 Task: Create a due date automation trigger when advanced on, on the monday of the week before a card is due add fields without custom field "Resume" set to a date less than 1 days ago at 11:00 AM.
Action: Mouse moved to (1186, 96)
Screenshot: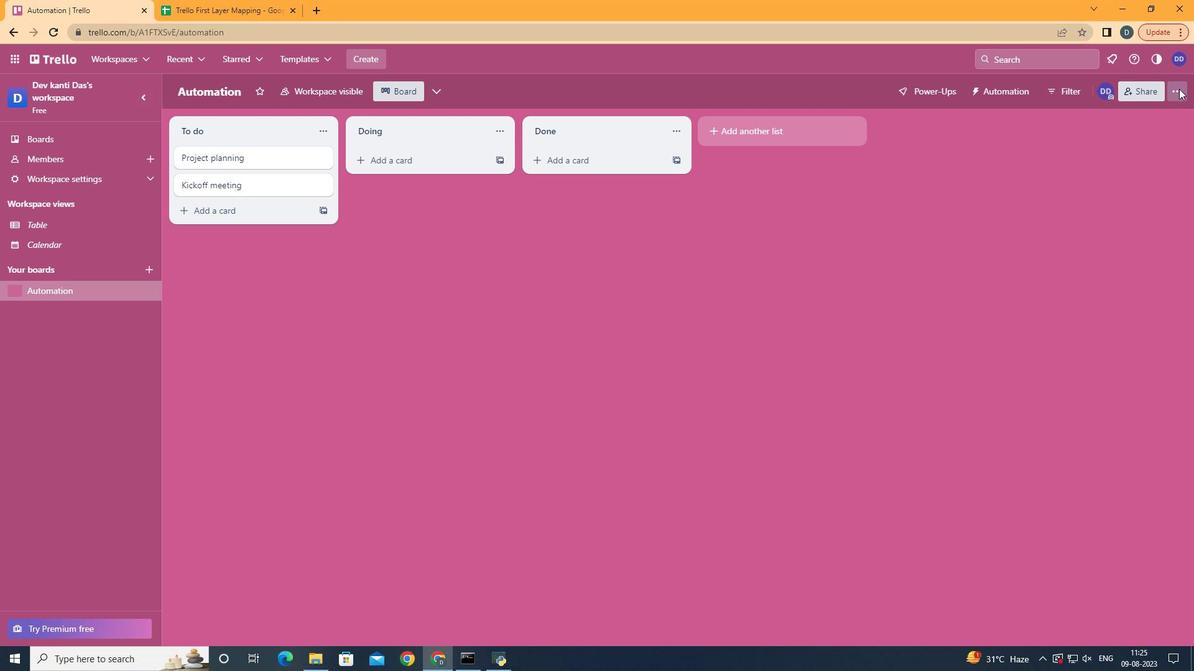 
Action: Mouse pressed left at (1186, 96)
Screenshot: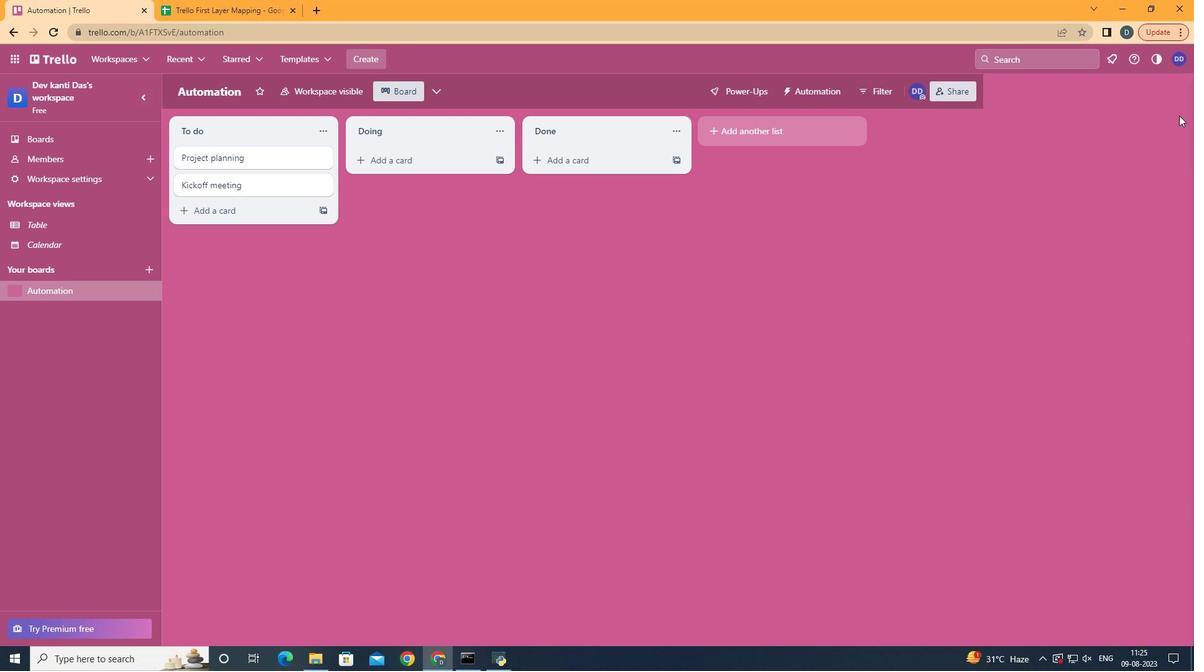 
Action: Mouse moved to (1067, 284)
Screenshot: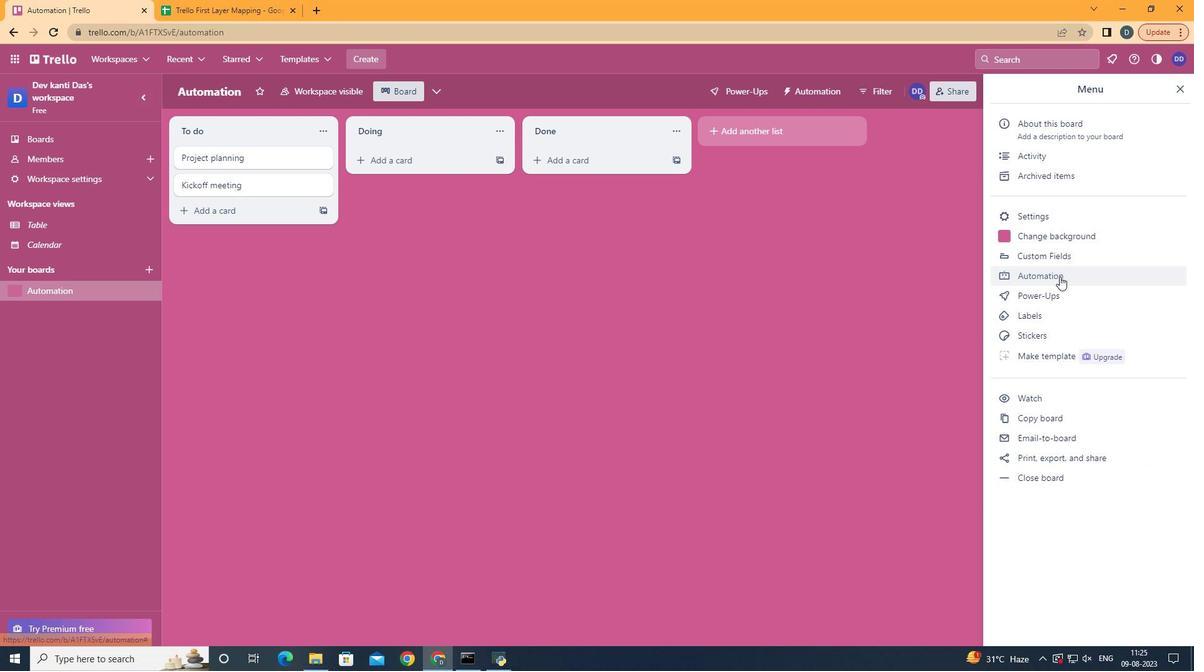 
Action: Mouse pressed left at (1067, 284)
Screenshot: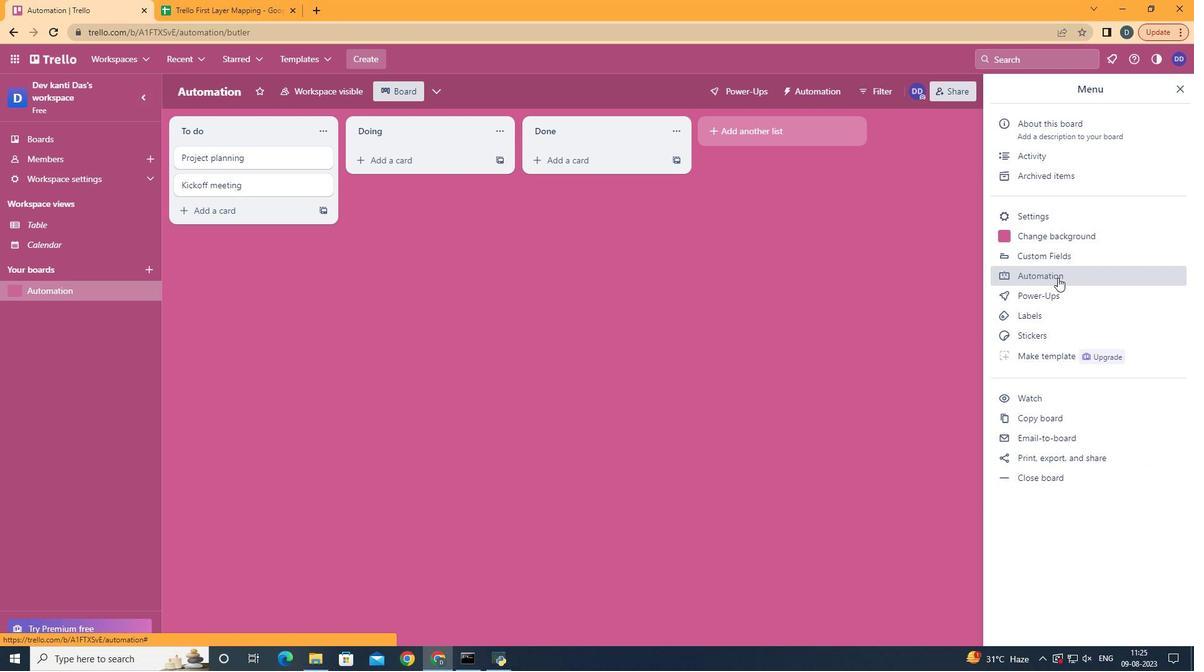 
Action: Mouse moved to (221, 251)
Screenshot: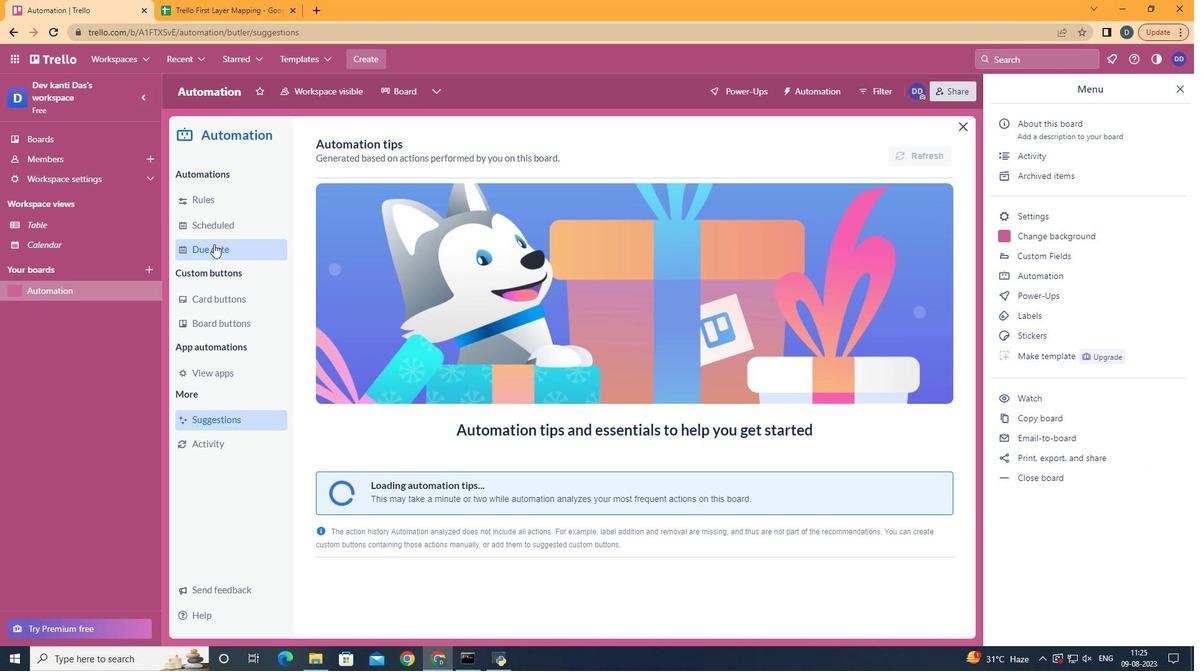 
Action: Mouse pressed left at (221, 251)
Screenshot: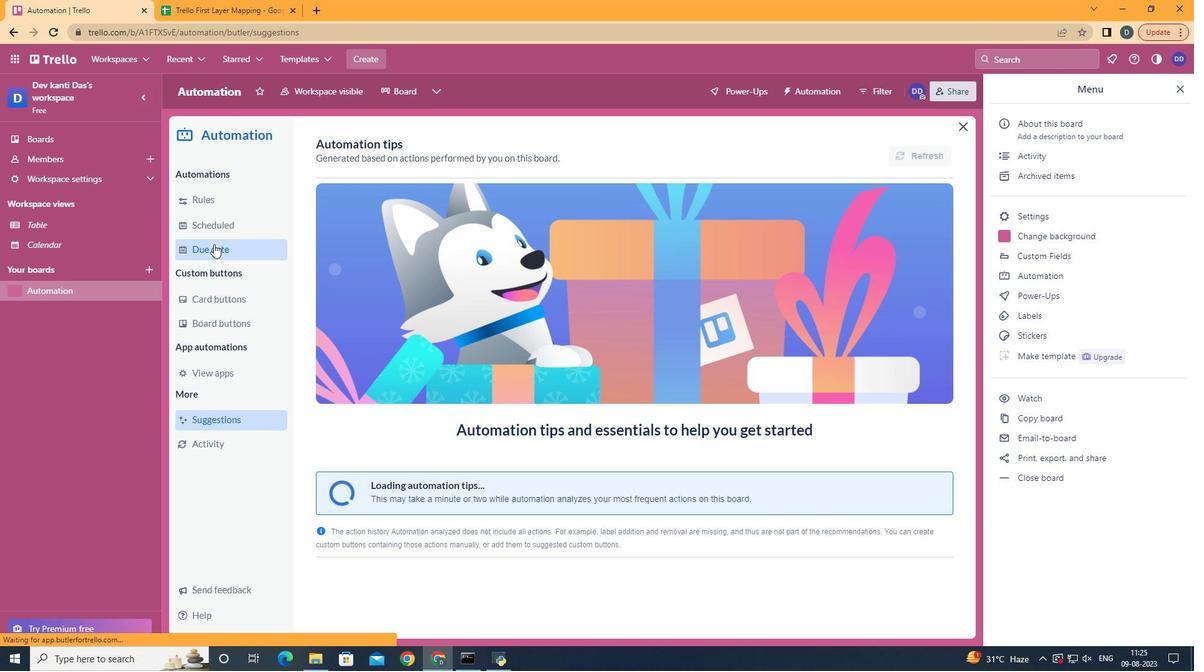 
Action: Mouse moved to (868, 153)
Screenshot: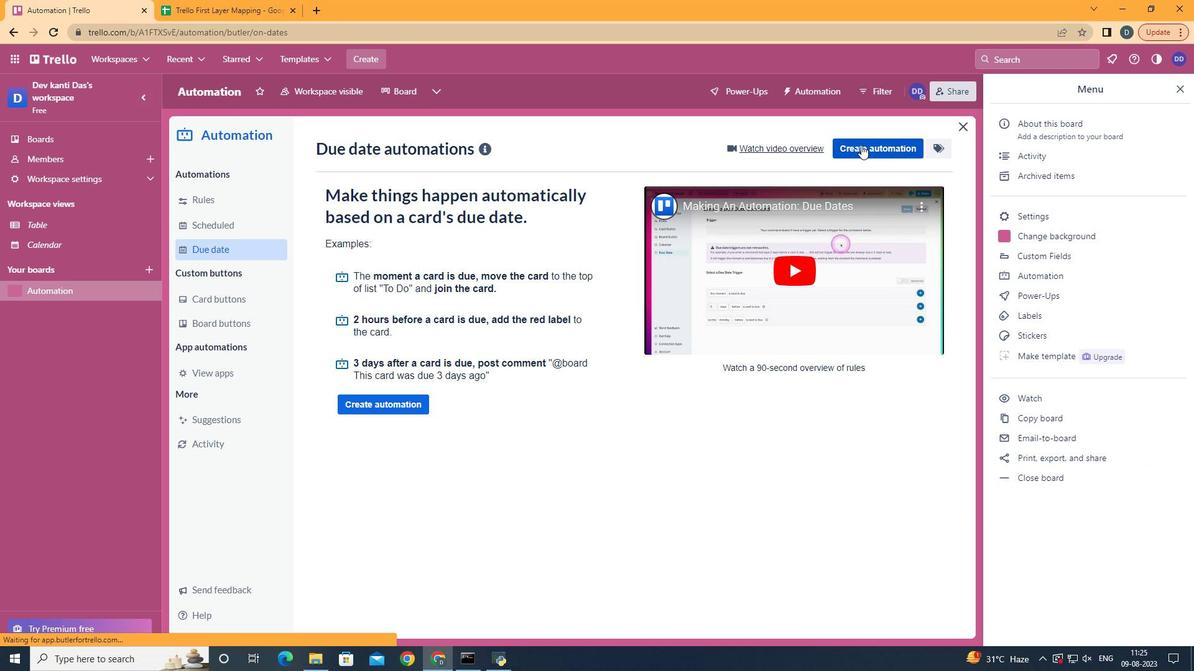 
Action: Mouse pressed left at (868, 153)
Screenshot: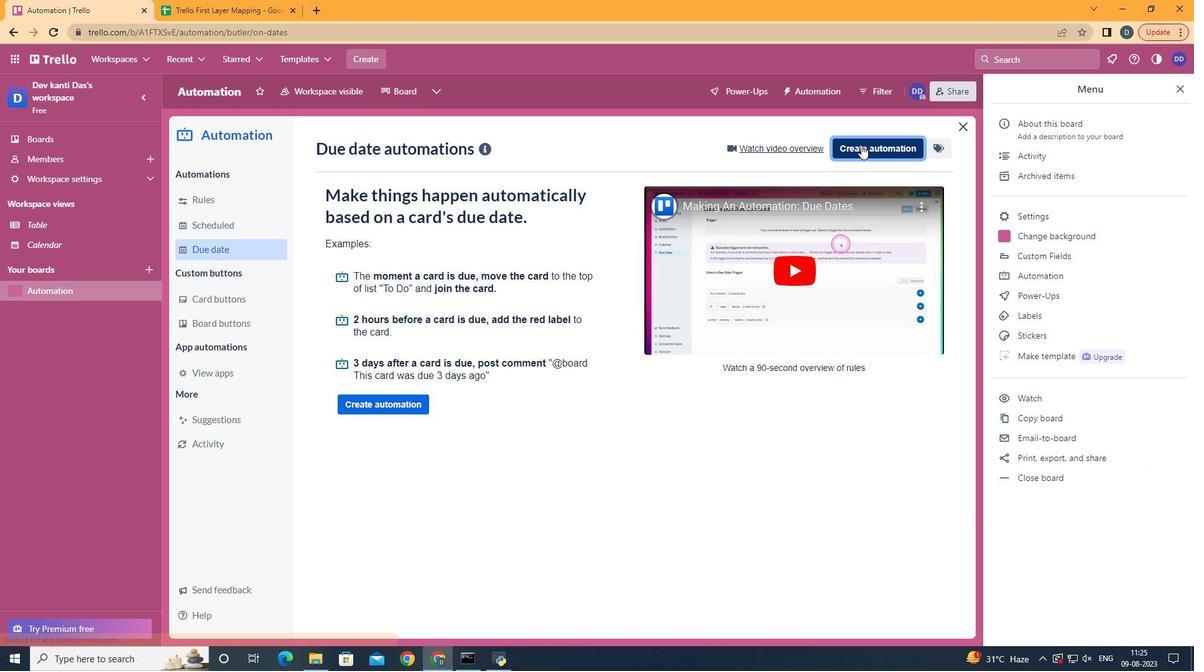 
Action: Mouse moved to (600, 271)
Screenshot: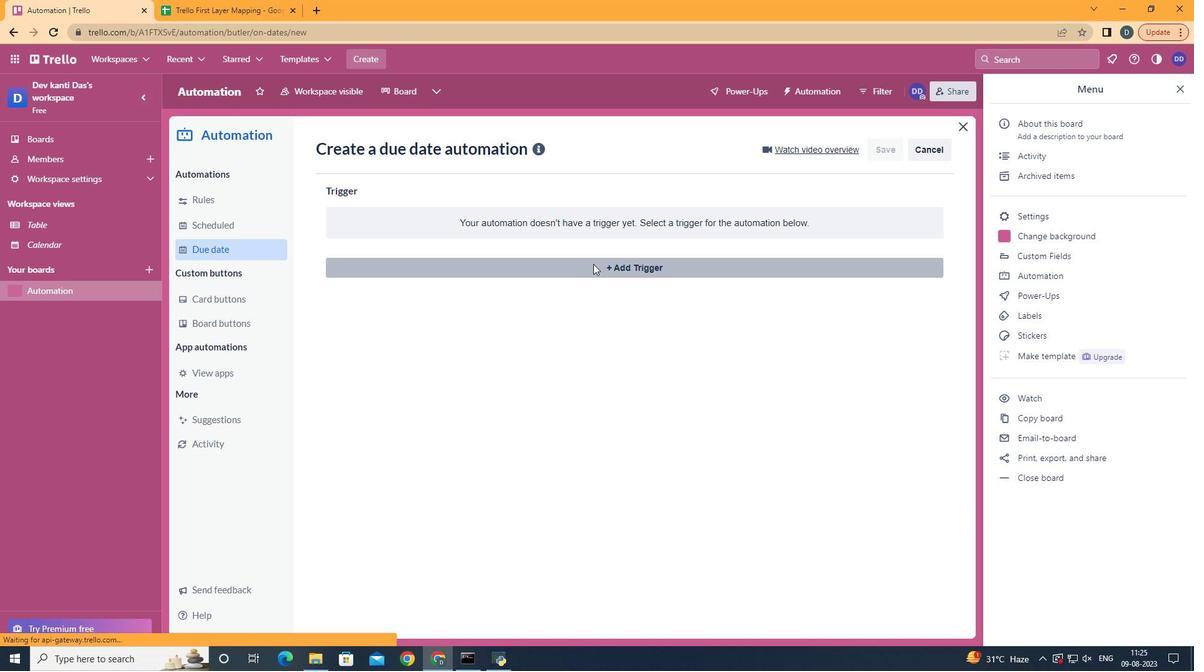 
Action: Mouse pressed left at (600, 271)
Screenshot: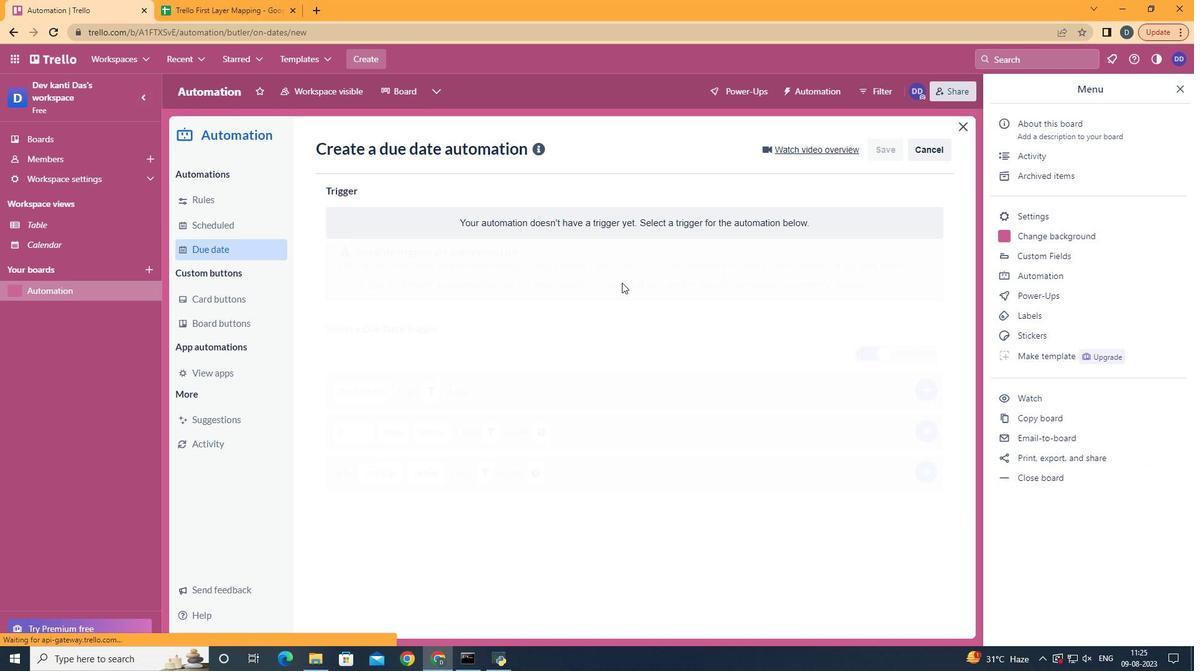 
Action: Mouse moved to (450, 595)
Screenshot: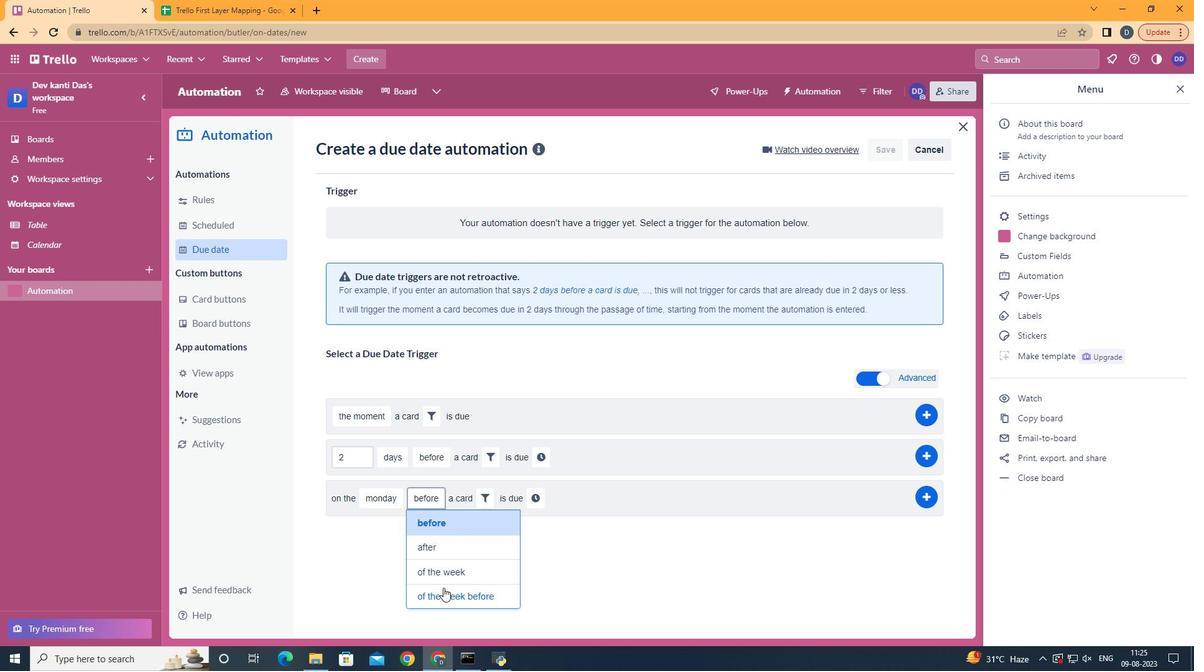 
Action: Mouse pressed left at (450, 595)
Screenshot: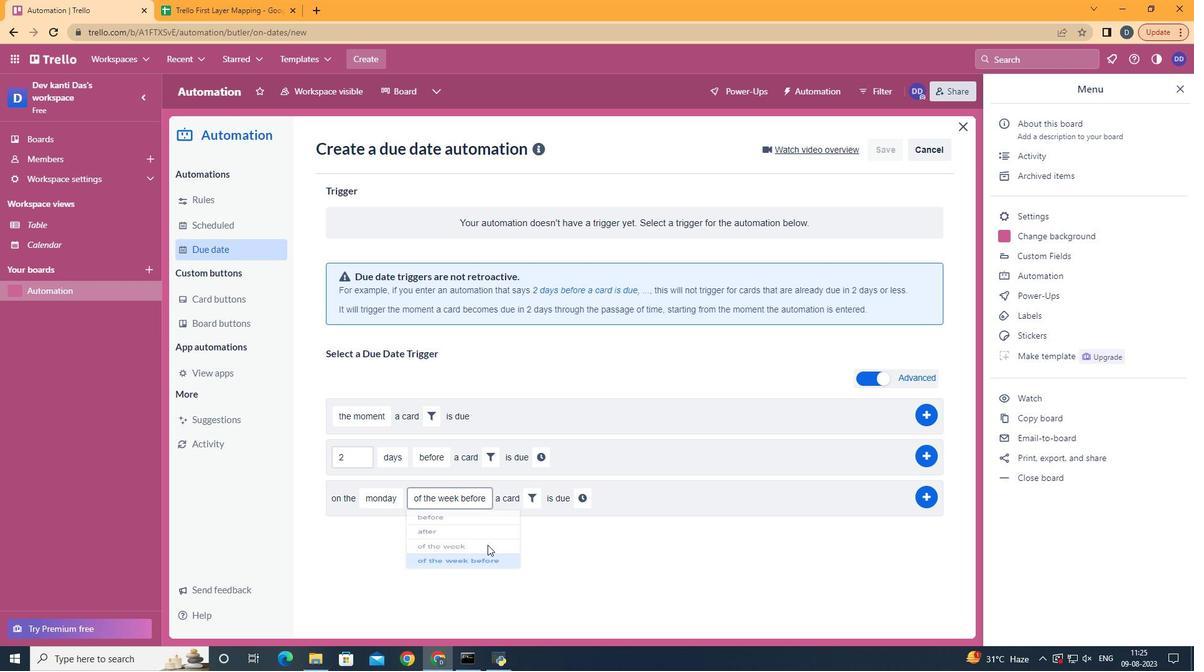 
Action: Mouse moved to (529, 507)
Screenshot: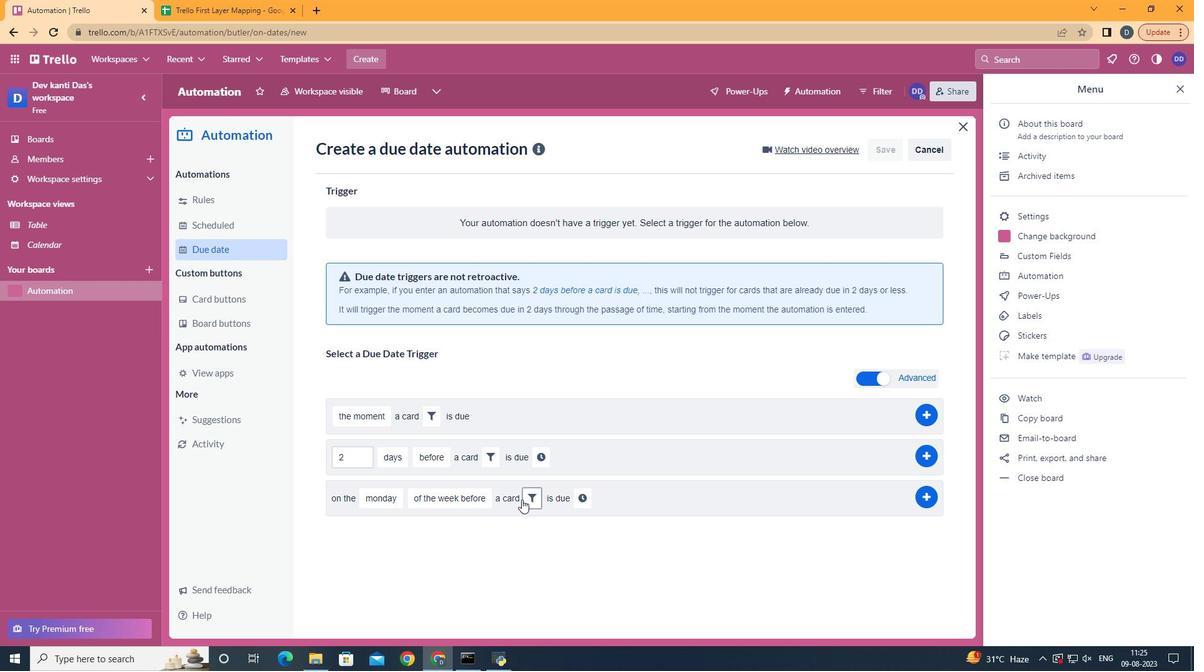 
Action: Mouse pressed left at (529, 507)
Screenshot: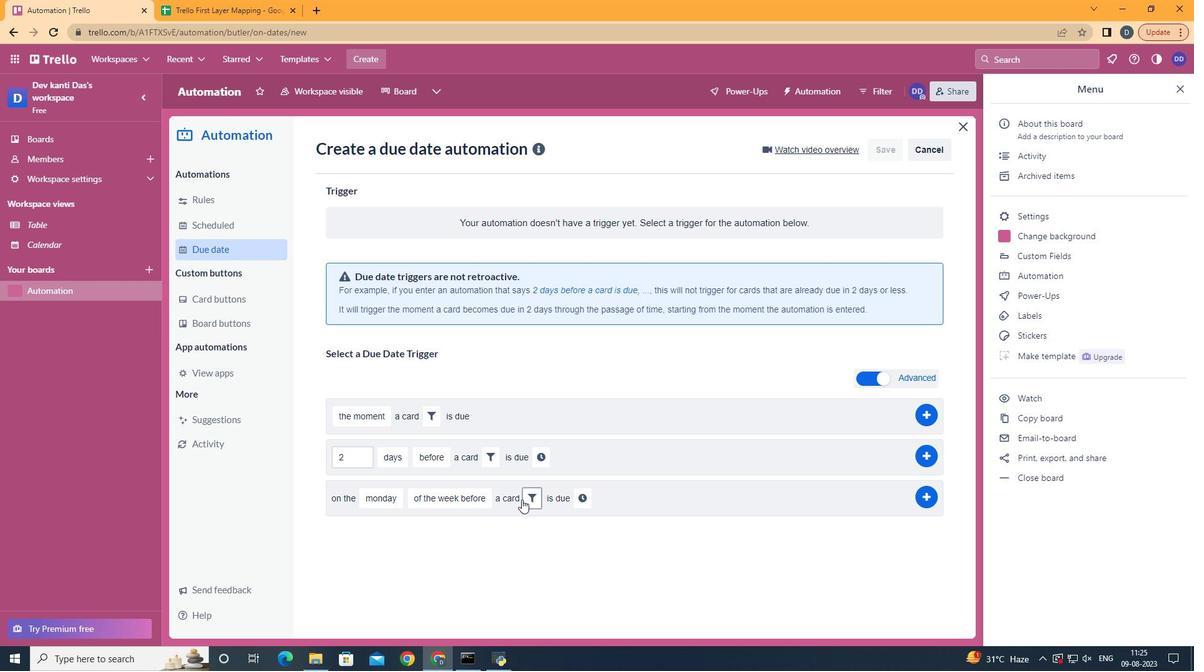 
Action: Mouse moved to (740, 546)
Screenshot: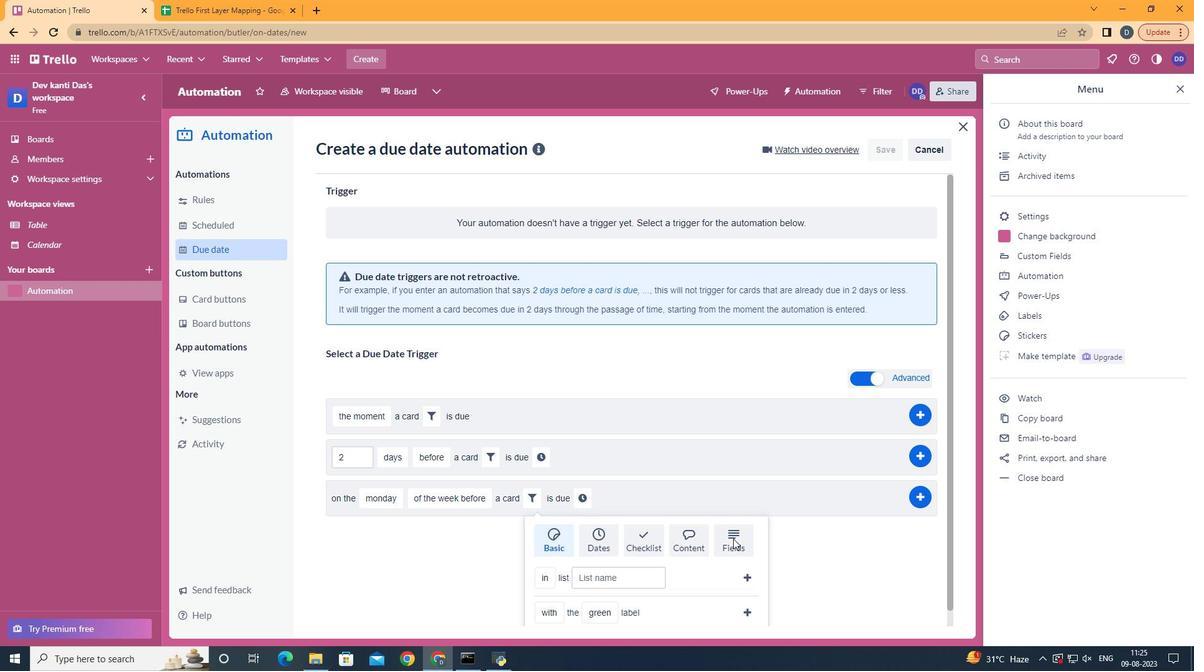
Action: Mouse pressed left at (740, 546)
Screenshot: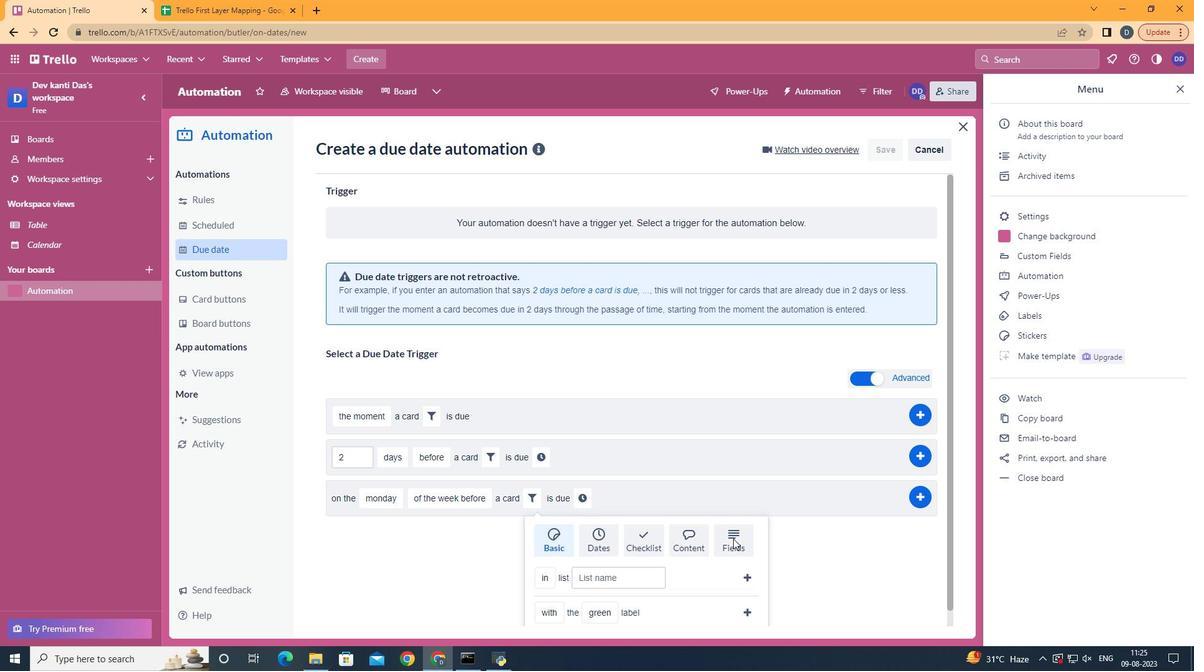 
Action: Mouse scrolled (740, 546) with delta (0, 0)
Screenshot: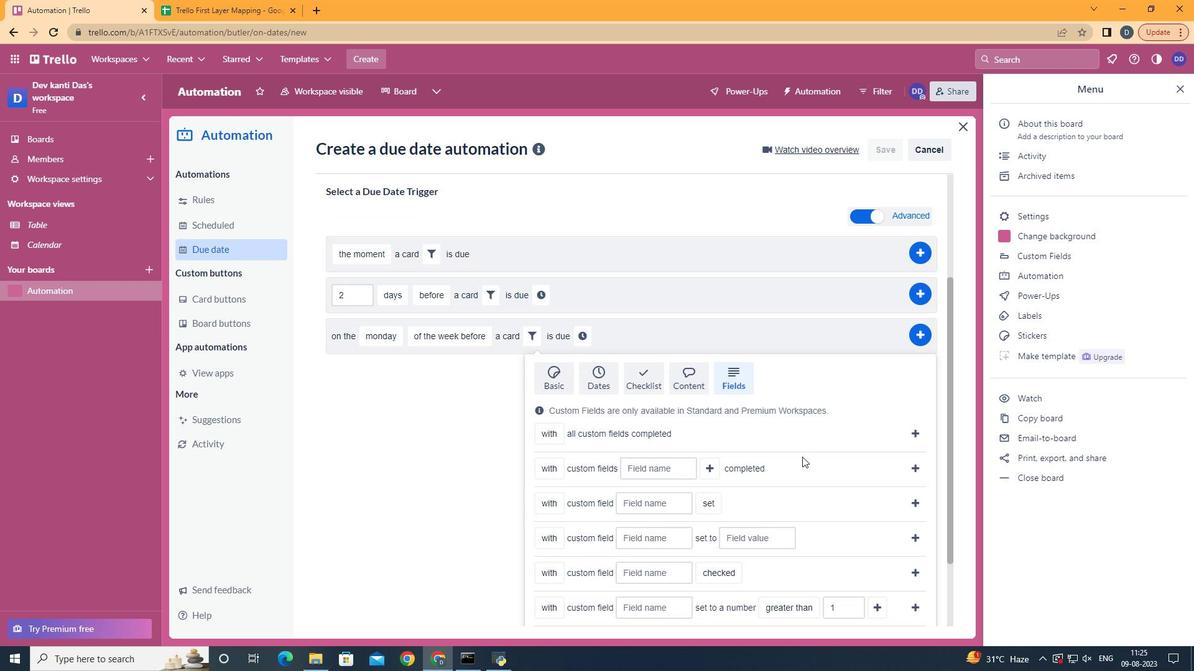 
Action: Mouse scrolled (740, 546) with delta (0, 0)
Screenshot: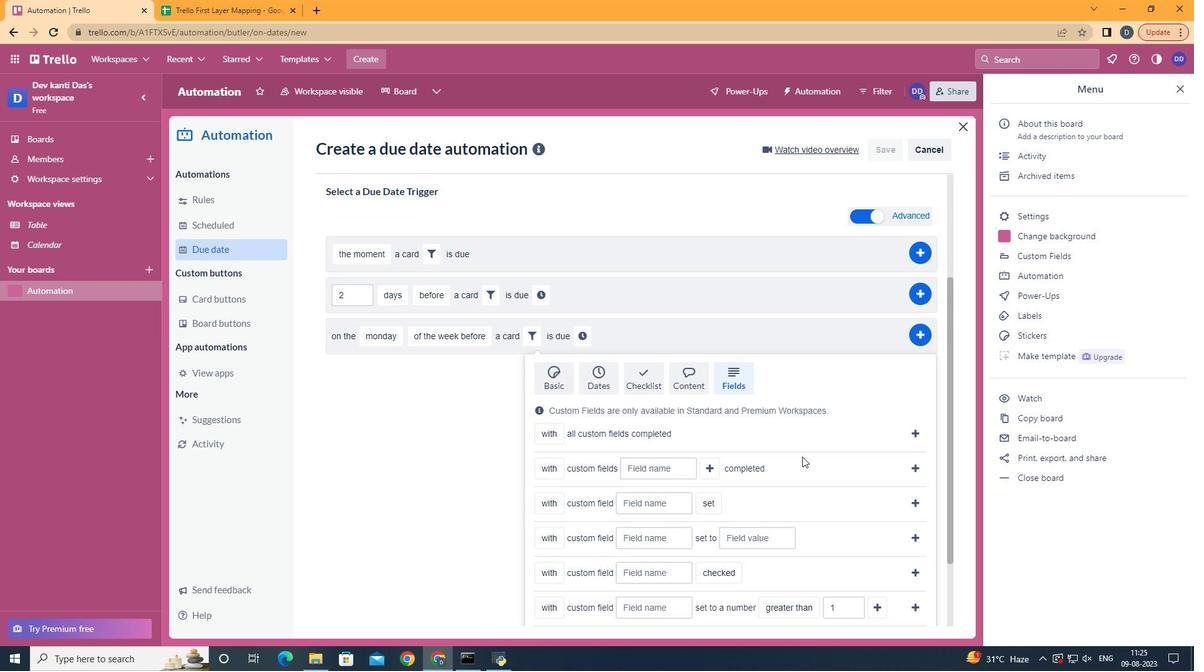 
Action: Mouse scrolled (740, 546) with delta (0, 0)
Screenshot: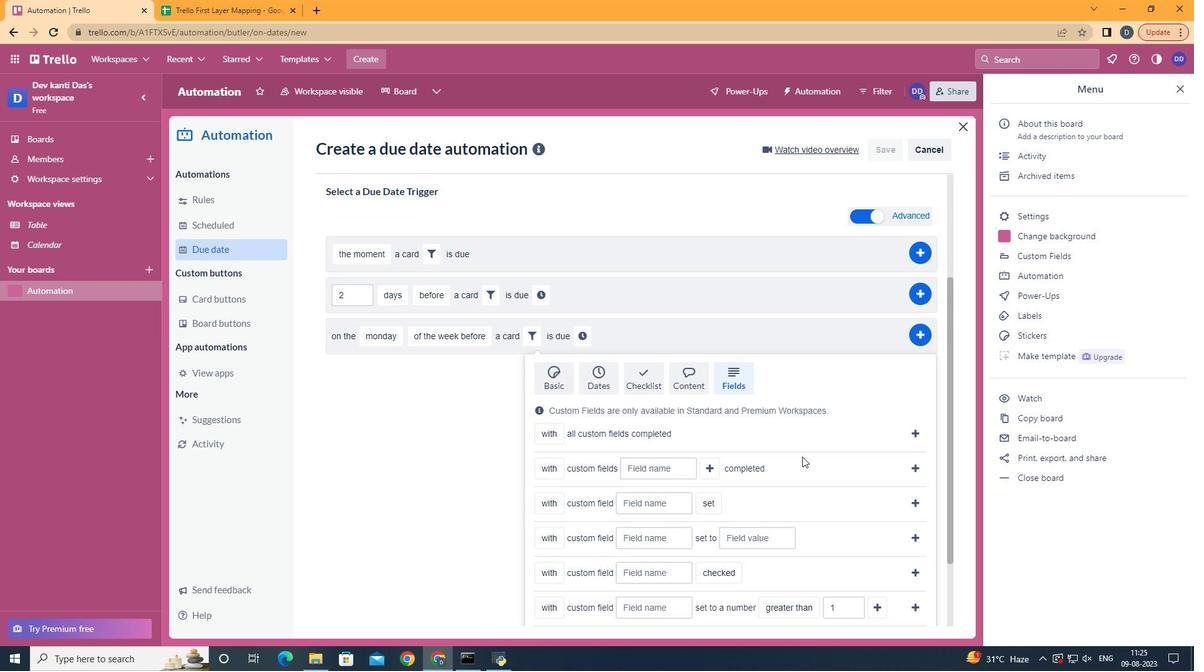 
Action: Mouse scrolled (740, 546) with delta (0, 0)
Screenshot: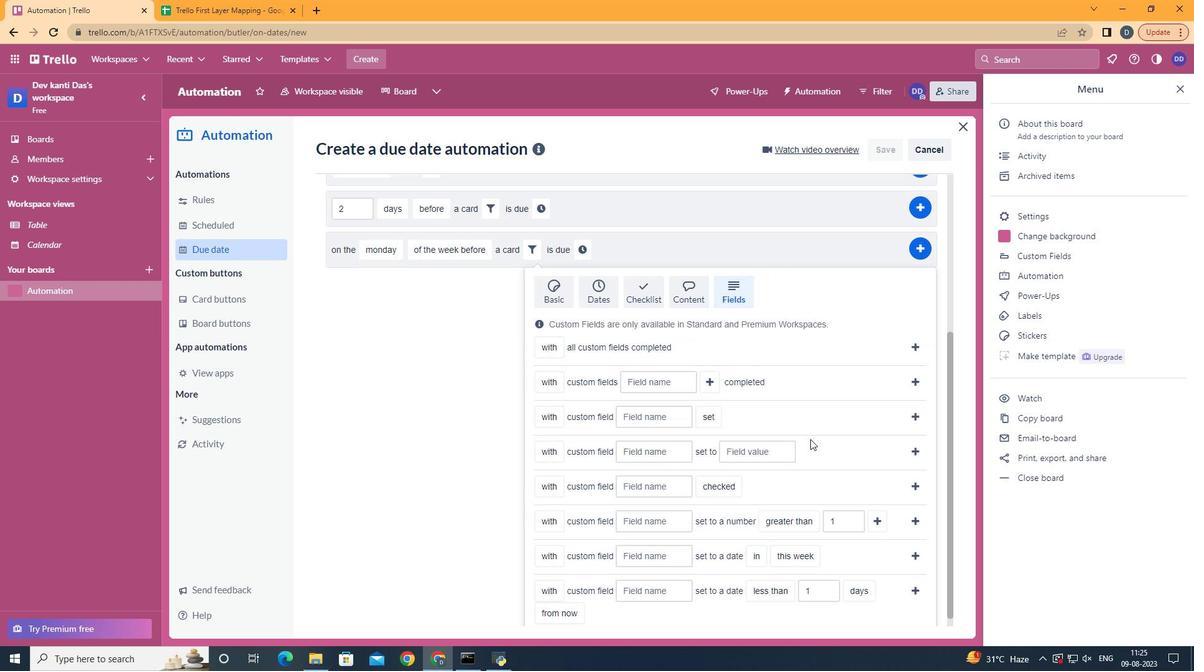 
Action: Mouse moved to (575, 574)
Screenshot: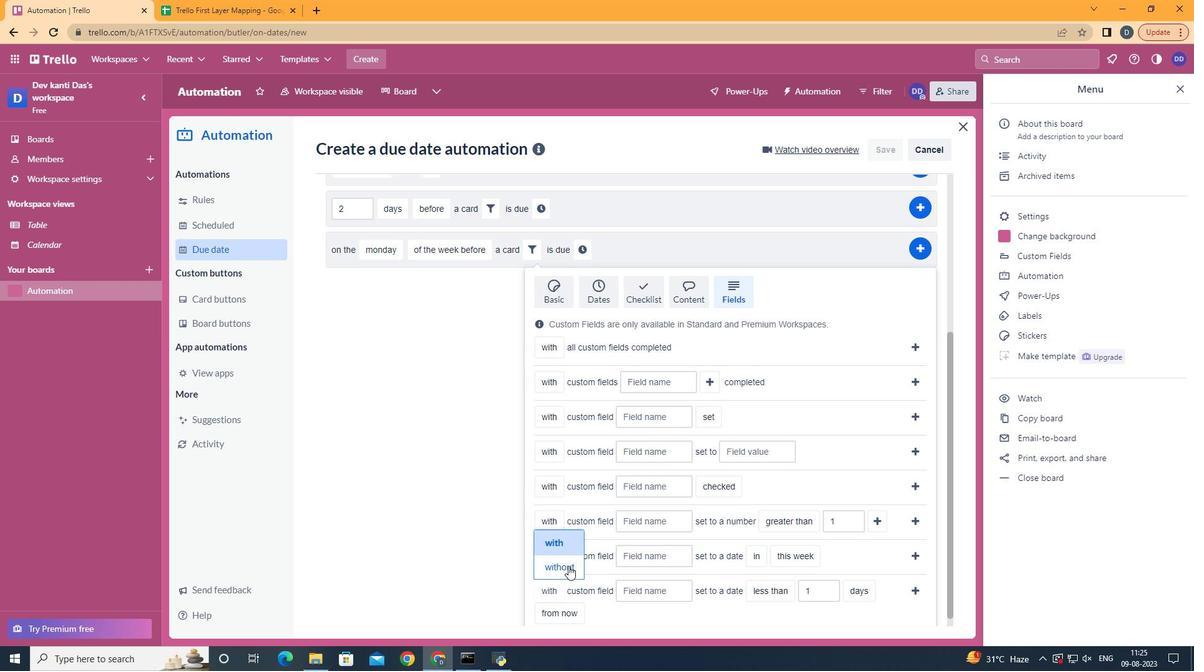
Action: Mouse pressed left at (575, 574)
Screenshot: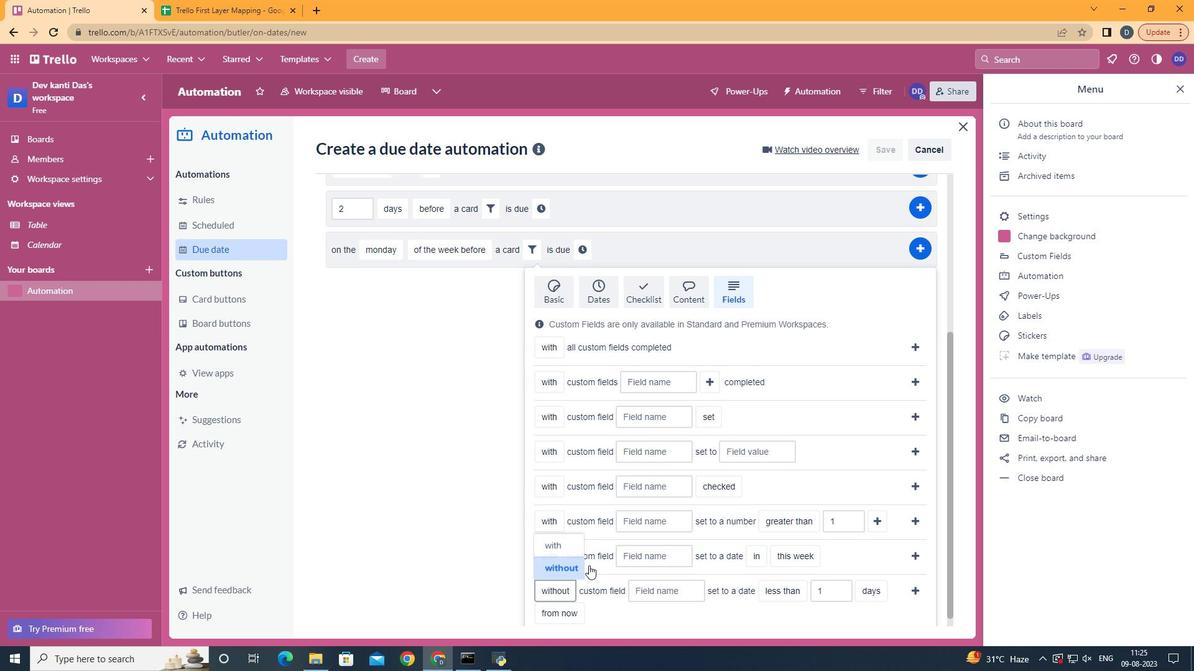 
Action: Mouse moved to (615, 572)
Screenshot: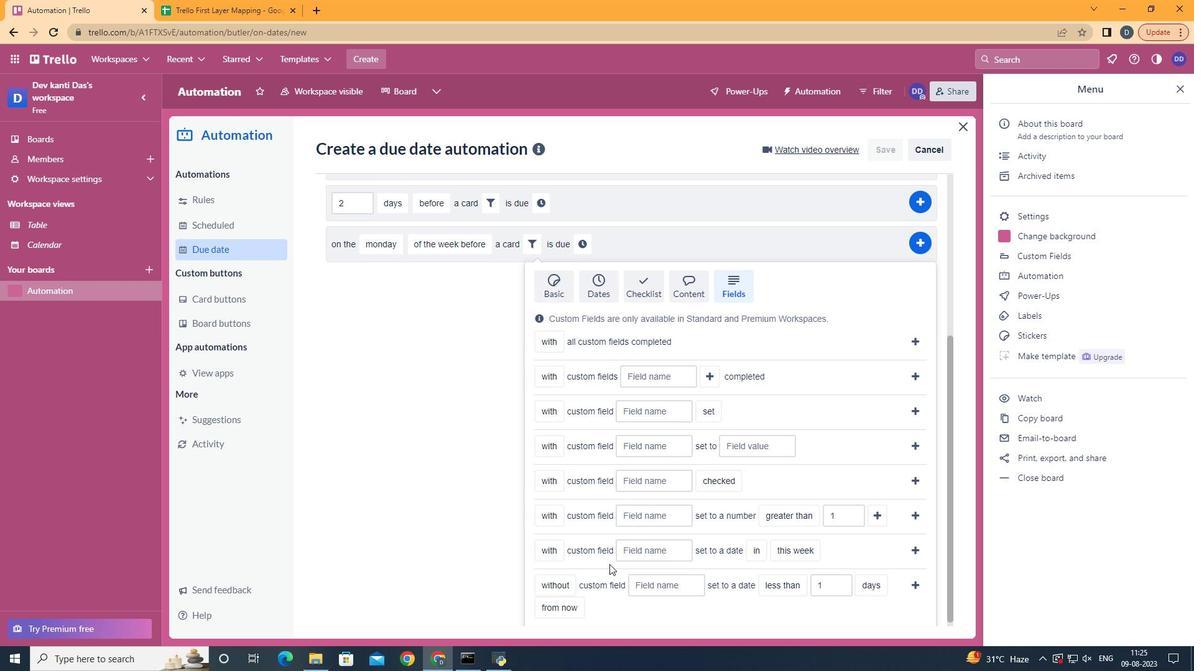 
Action: Mouse scrolled (615, 571) with delta (0, 0)
Screenshot: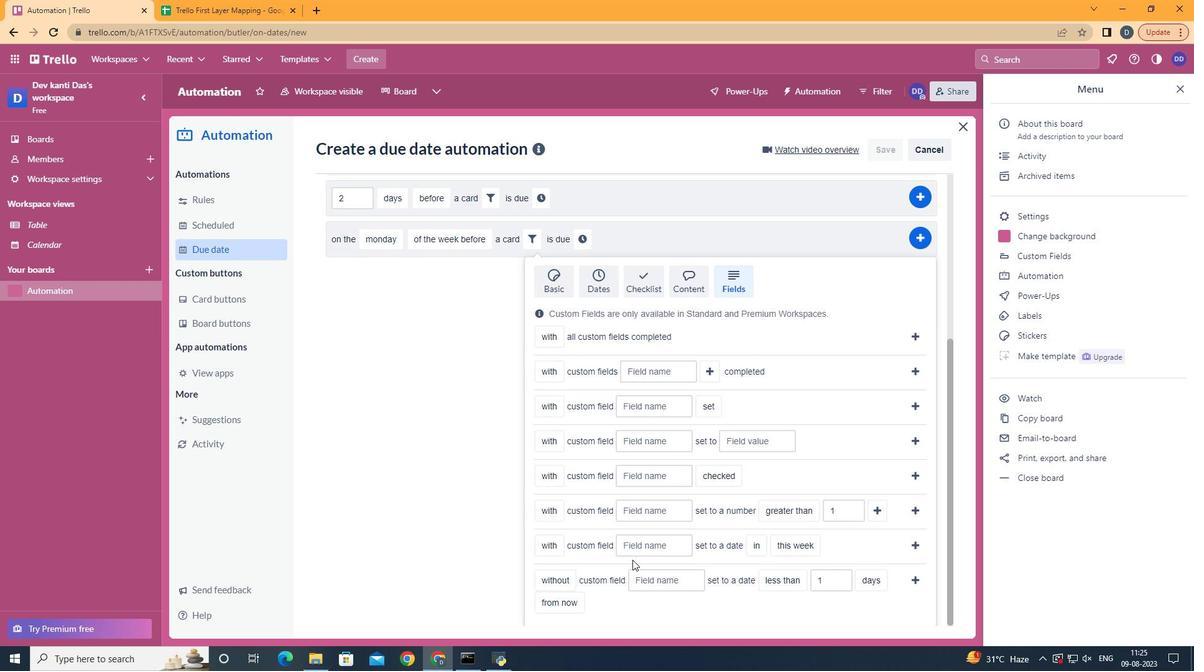 
Action: Mouse scrolled (615, 571) with delta (0, 0)
Screenshot: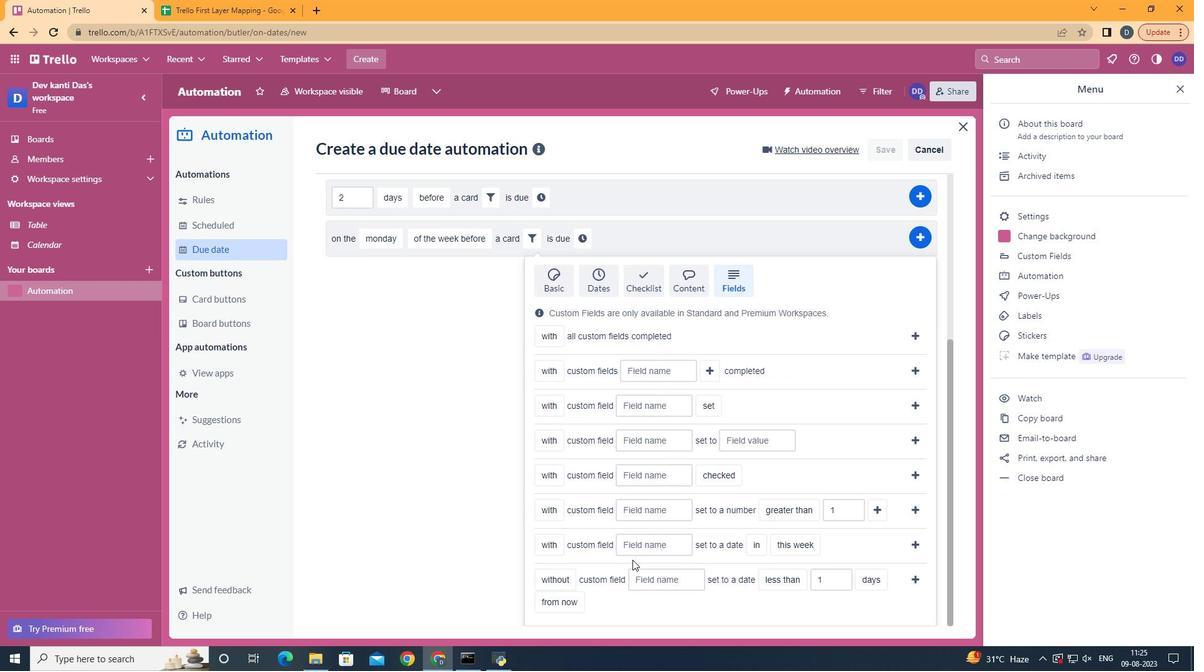 
Action: Mouse scrolled (615, 571) with delta (0, 0)
Screenshot: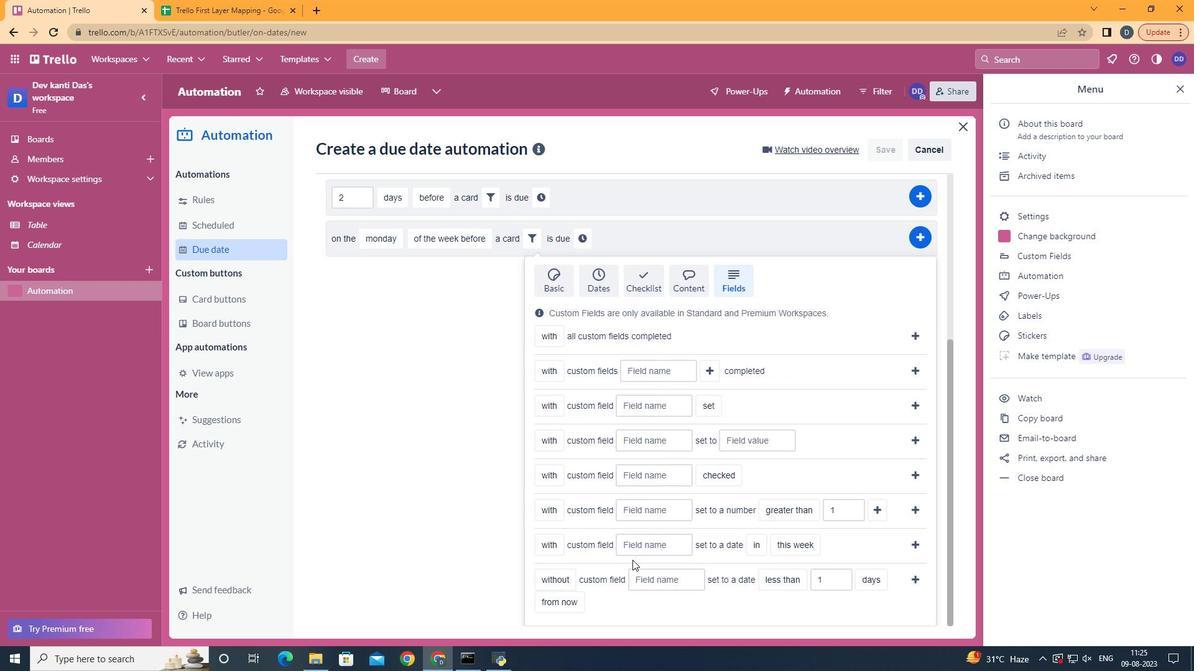 
Action: Mouse moved to (676, 580)
Screenshot: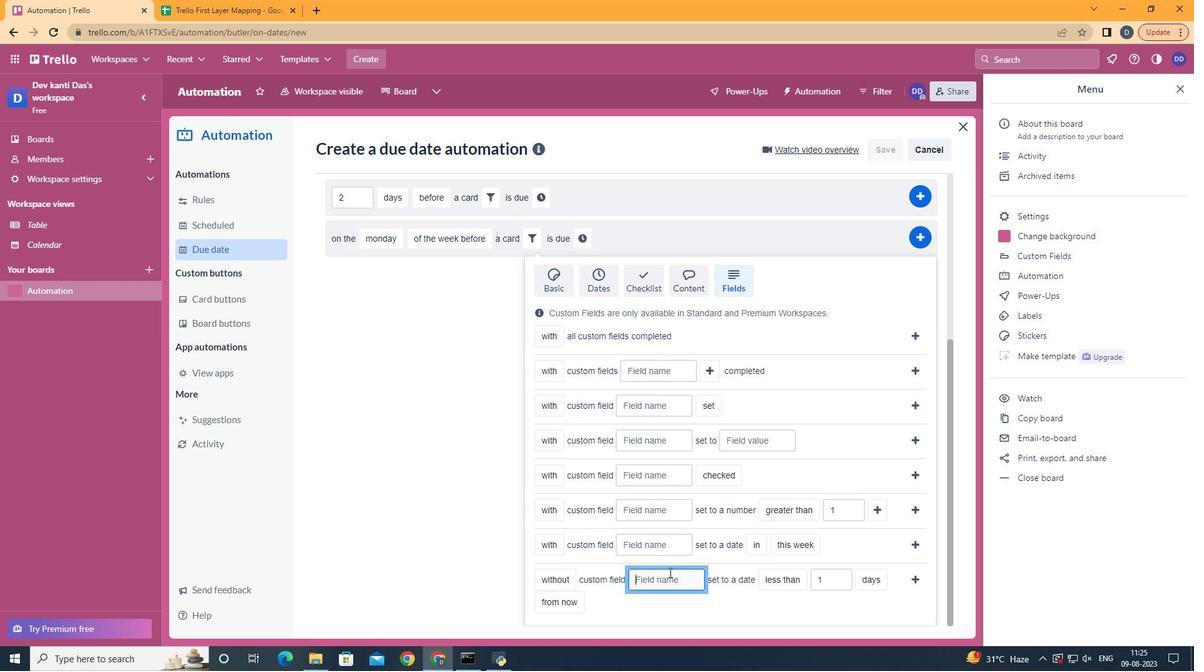 
Action: Mouse pressed left at (676, 580)
Screenshot: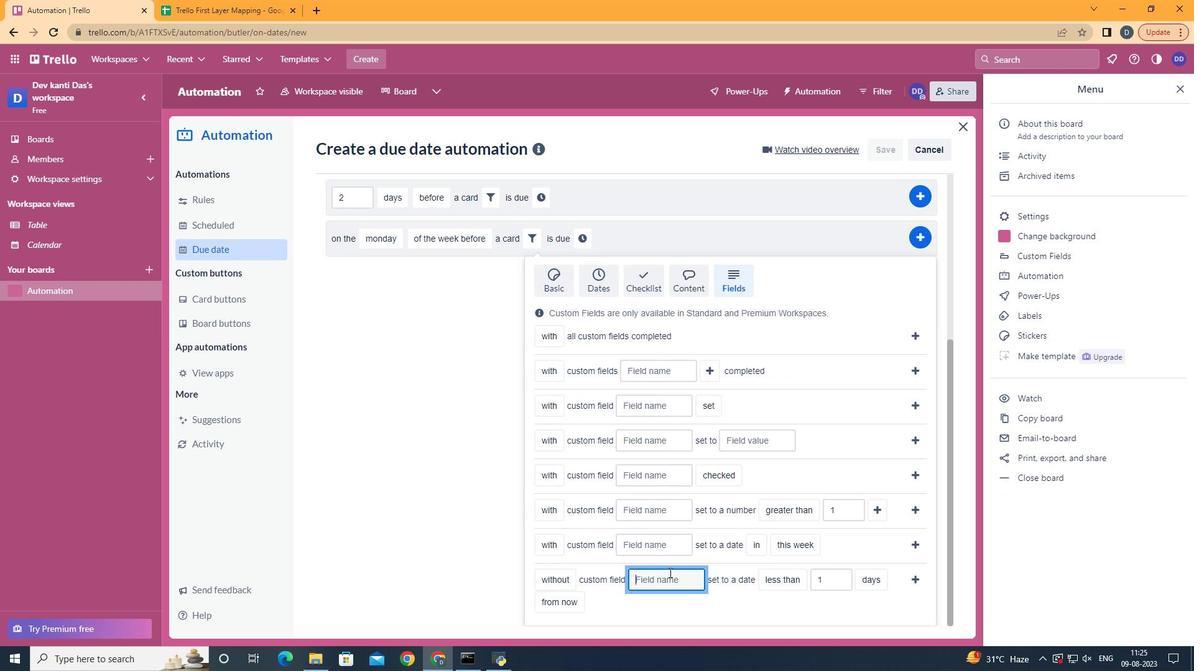 
Action: Key pressed <Key.shift>Resume
Screenshot: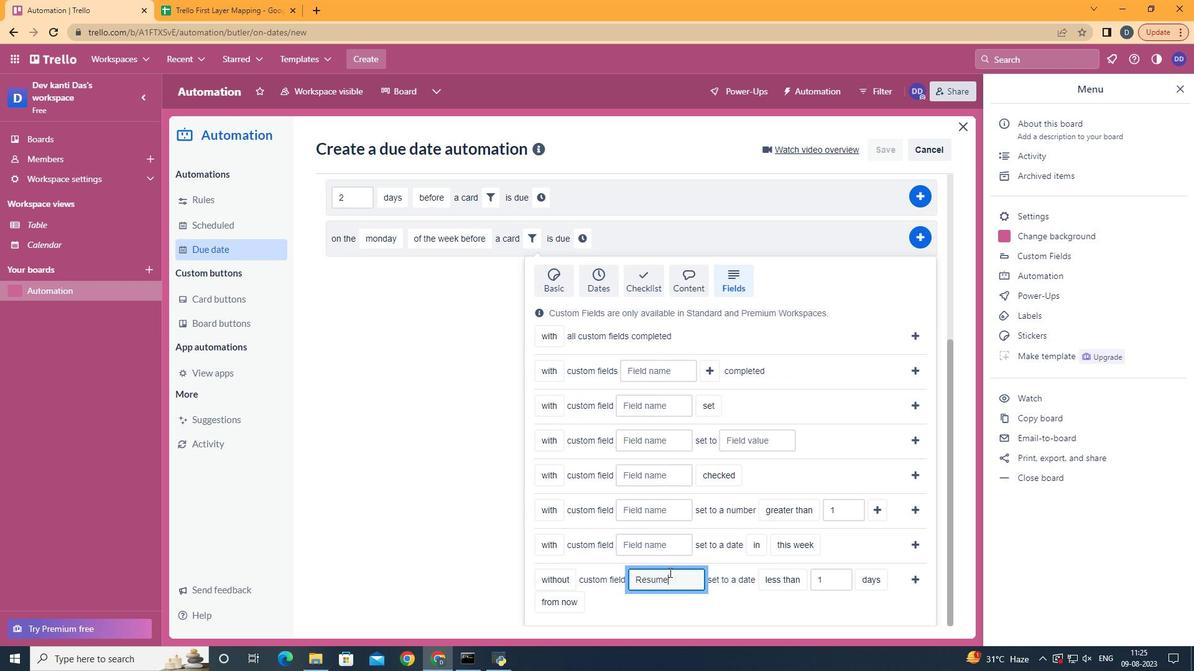 
Action: Mouse moved to (802, 497)
Screenshot: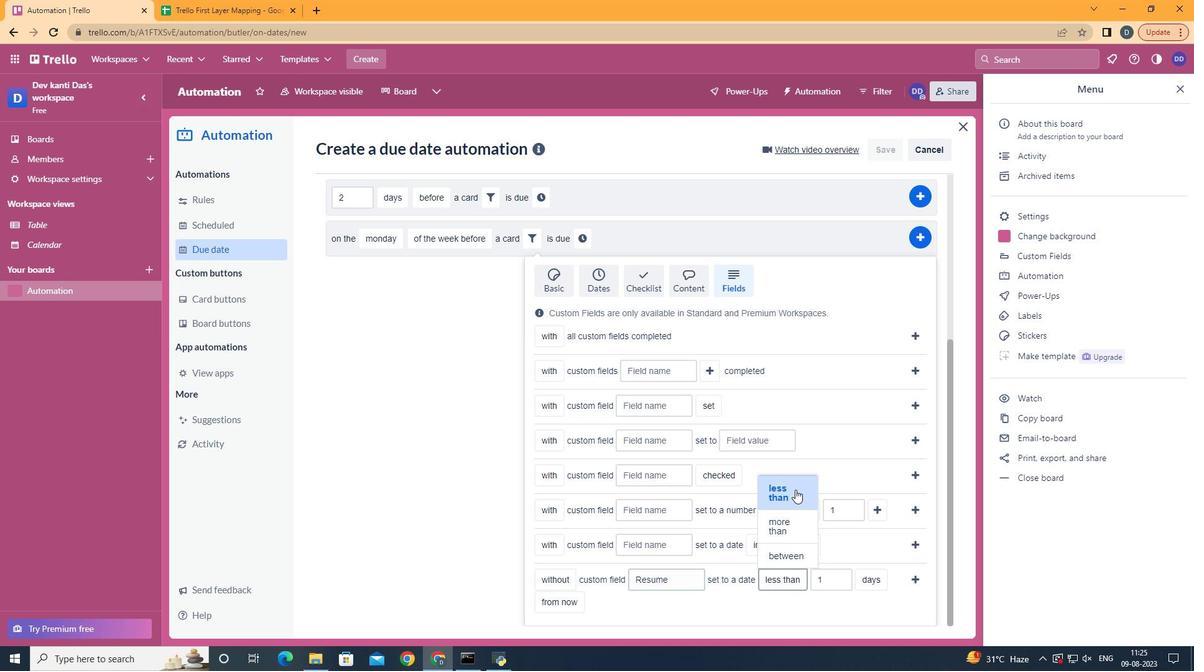 
Action: Mouse pressed left at (802, 497)
Screenshot: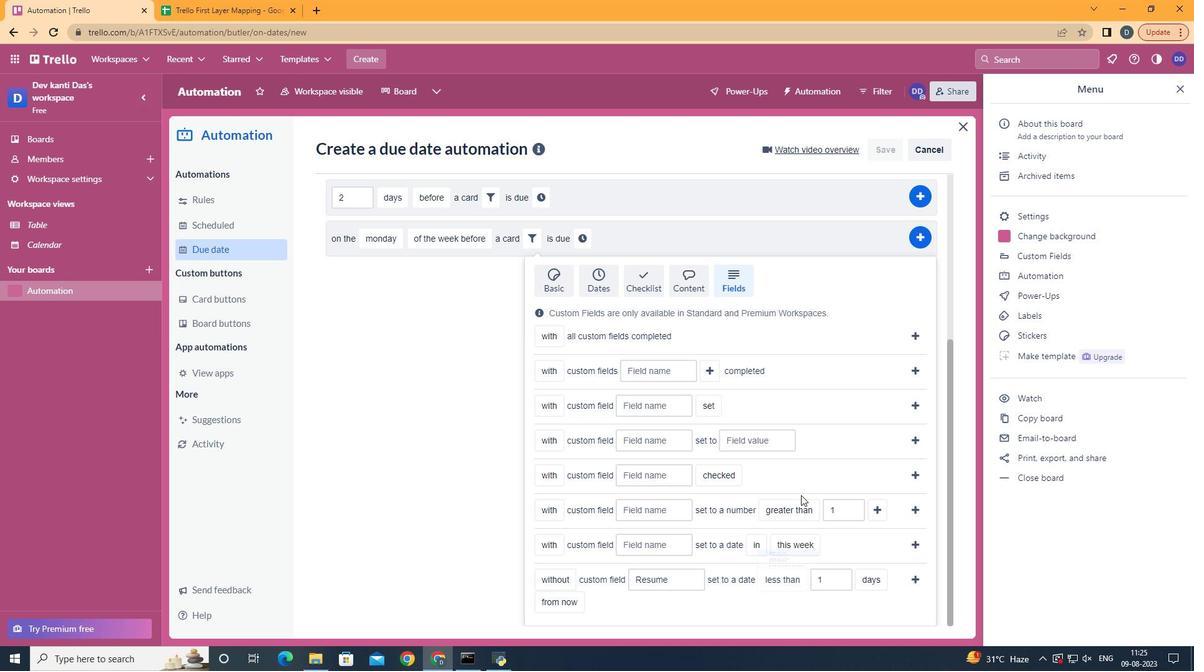 
Action: Mouse moved to (893, 534)
Screenshot: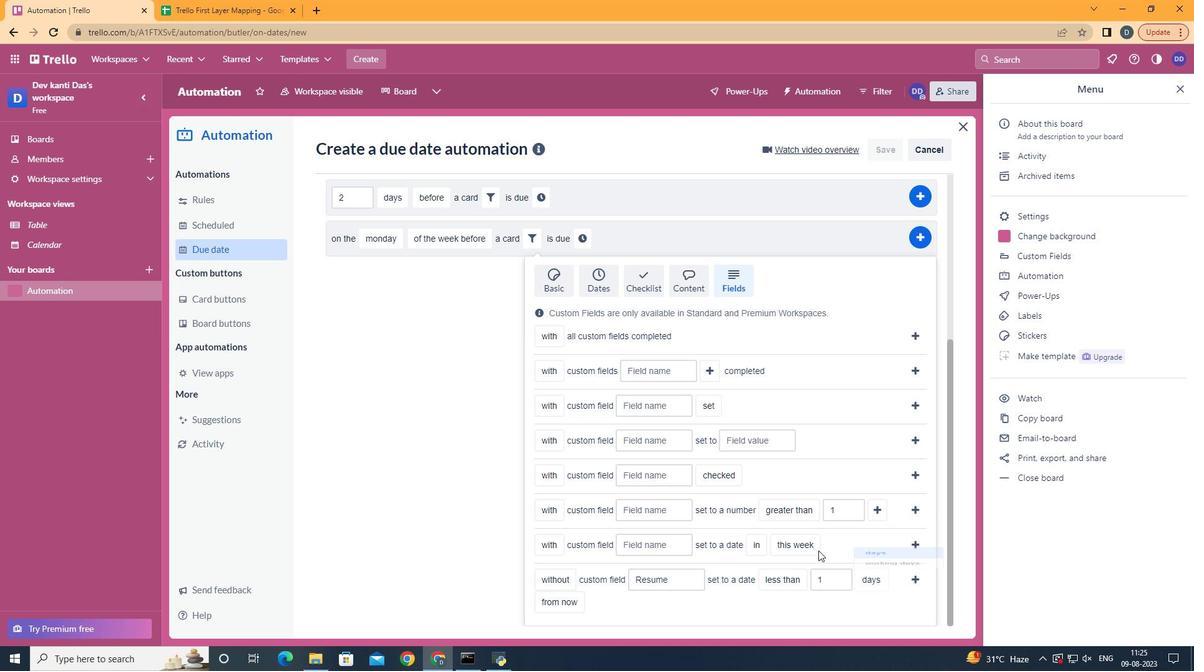 
Action: Mouse pressed left at (893, 534)
Screenshot: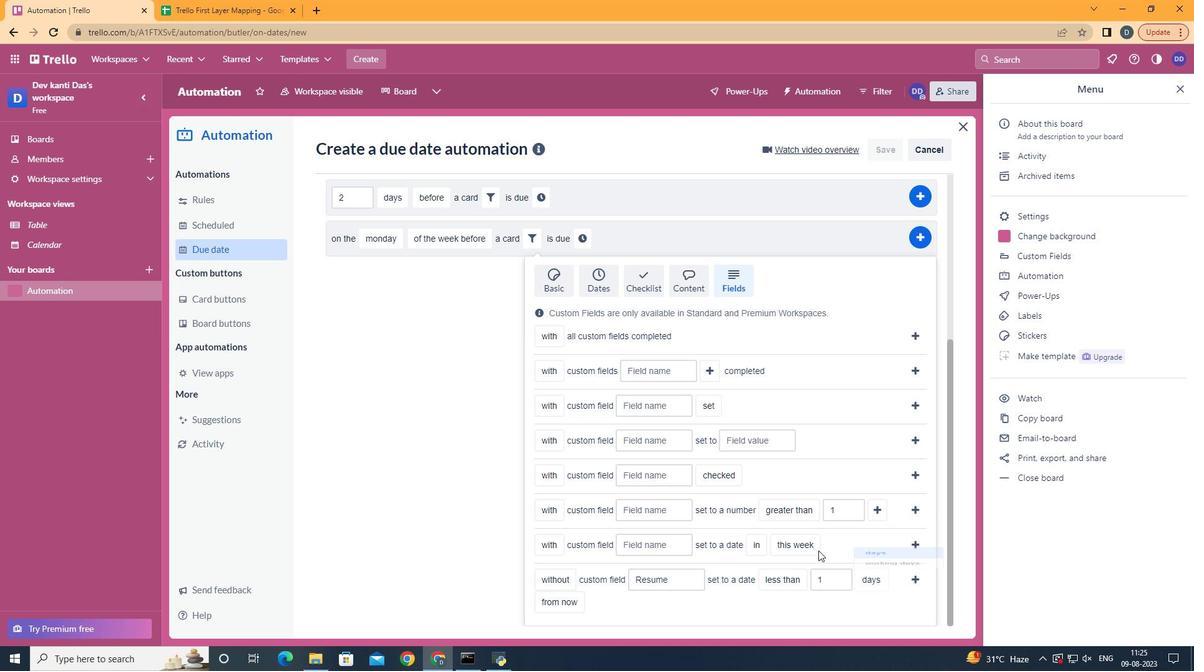 
Action: Mouse moved to (577, 583)
Screenshot: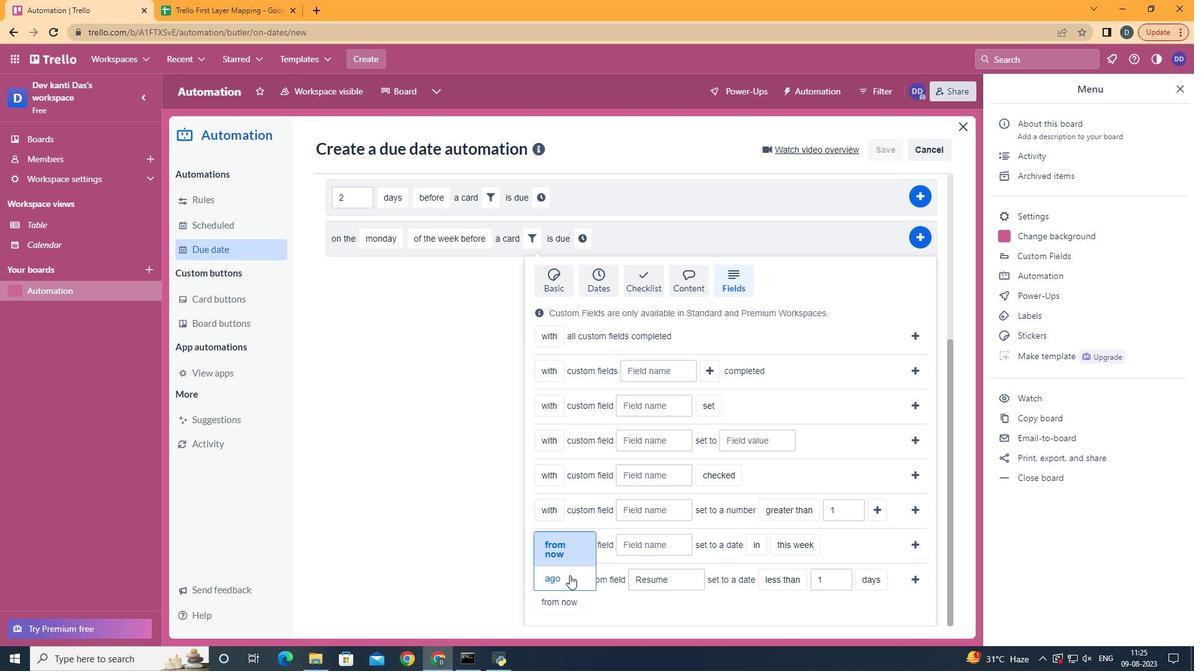 
Action: Mouse pressed left at (577, 583)
Screenshot: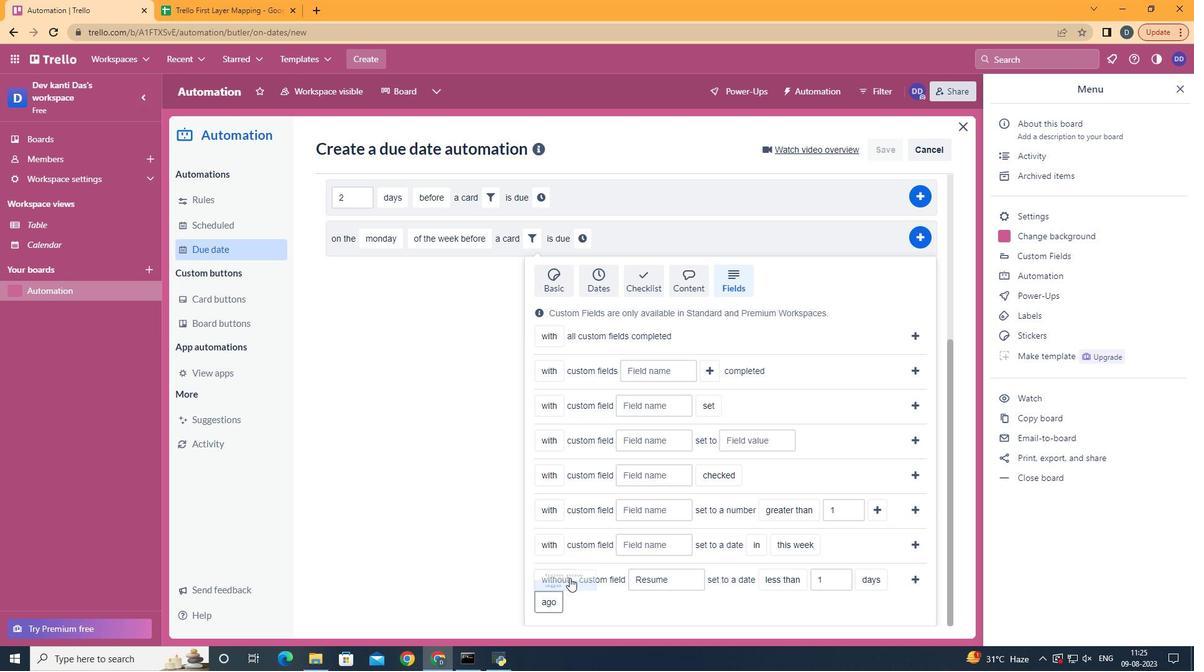 
Action: Mouse moved to (923, 587)
Screenshot: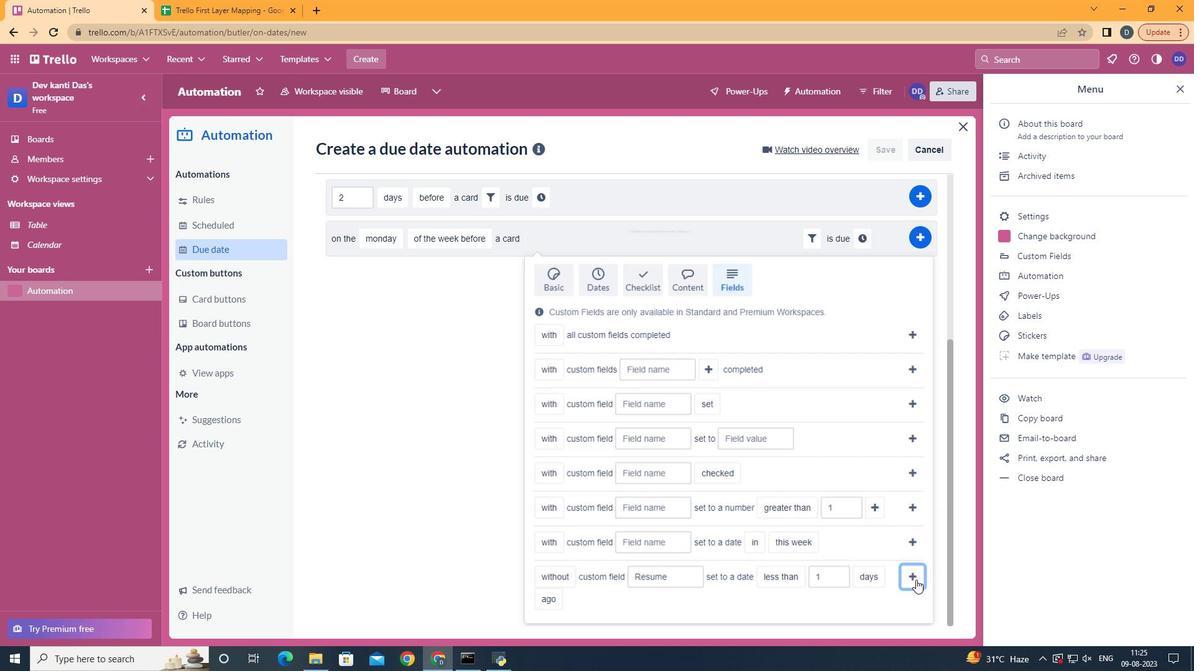 
Action: Mouse pressed left at (923, 587)
Screenshot: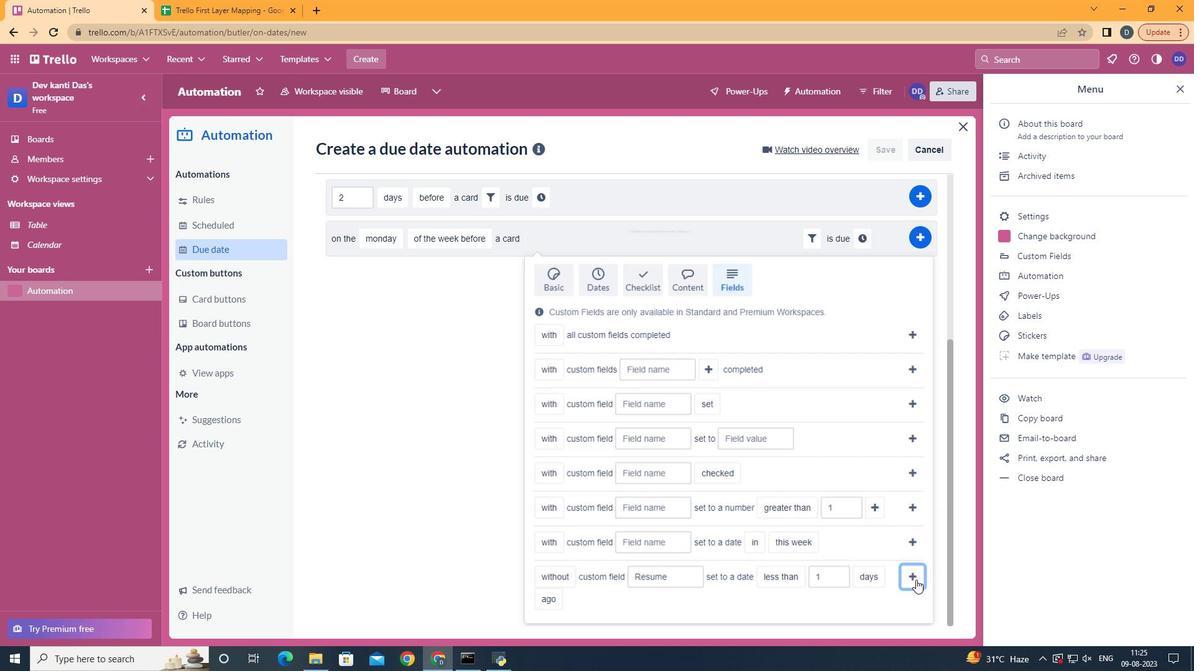 
Action: Mouse moved to (867, 503)
Screenshot: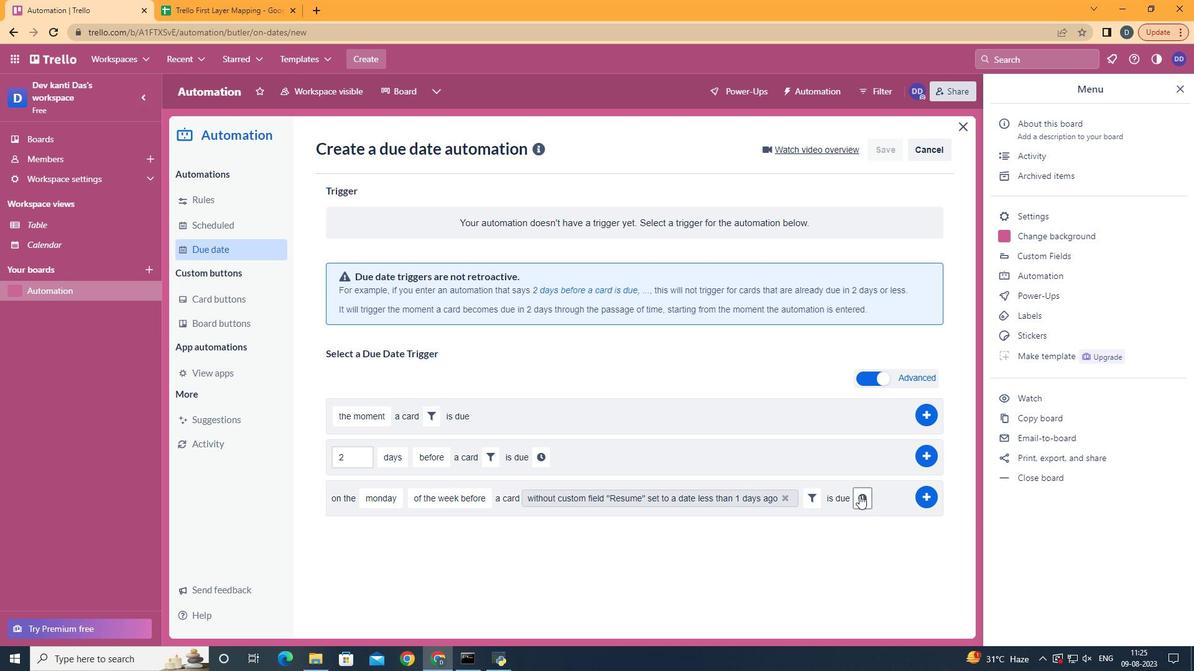 
Action: Mouse pressed left at (867, 503)
Screenshot: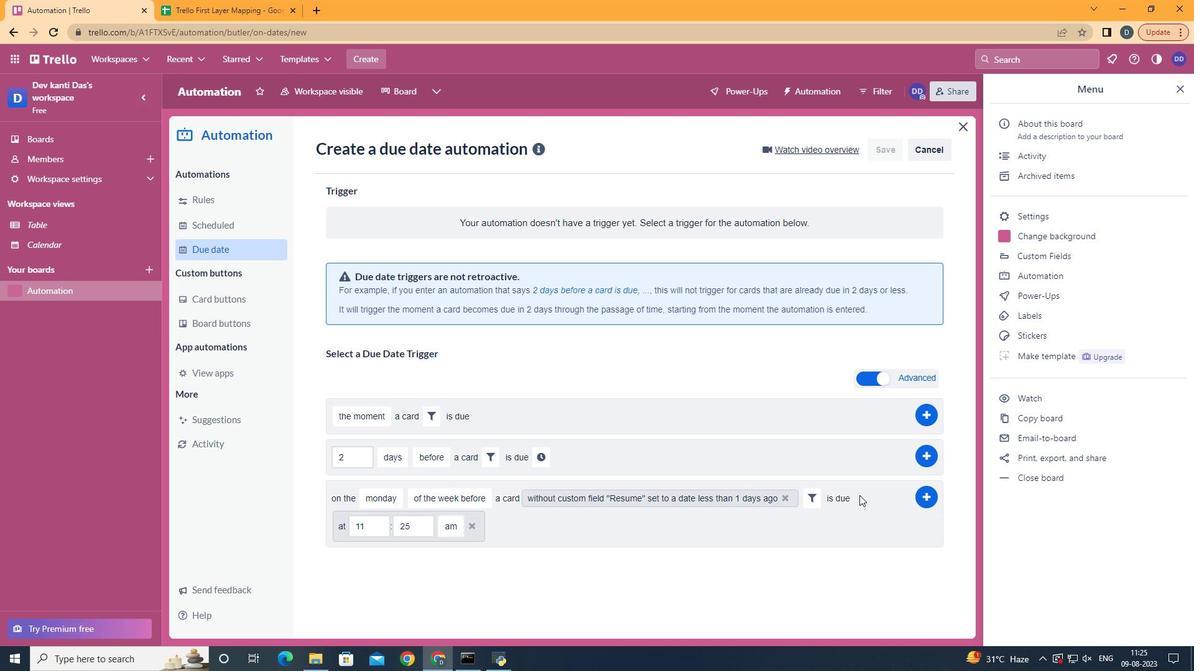
Action: Mouse moved to (426, 531)
Screenshot: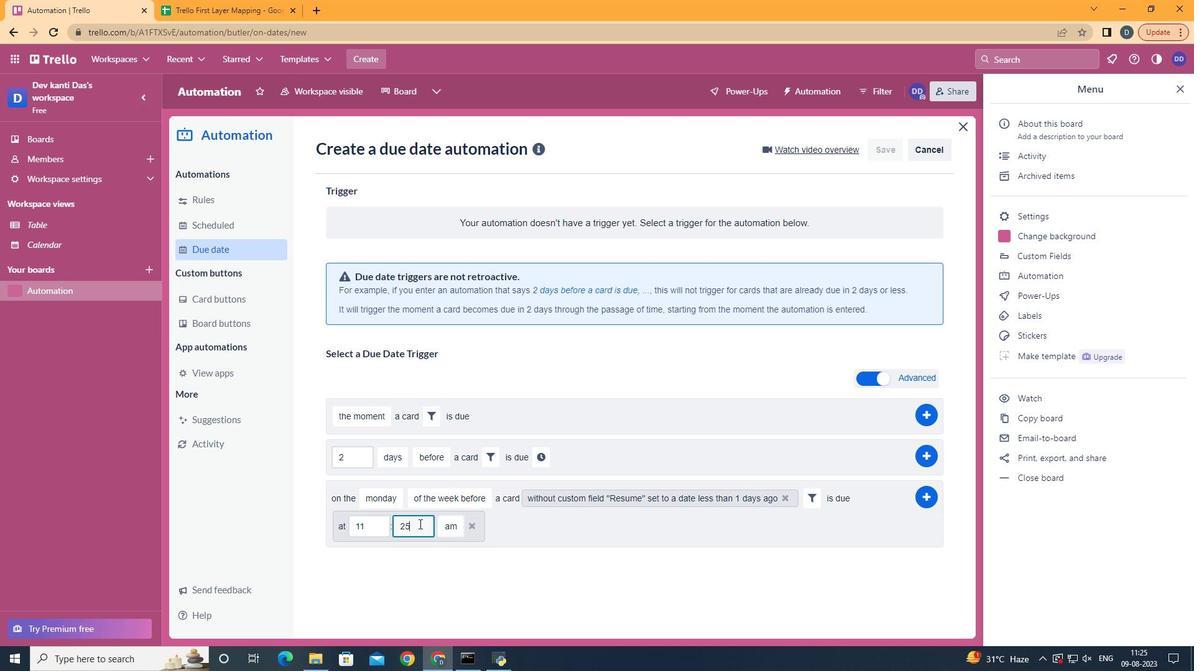 
Action: Mouse pressed left at (426, 531)
Screenshot: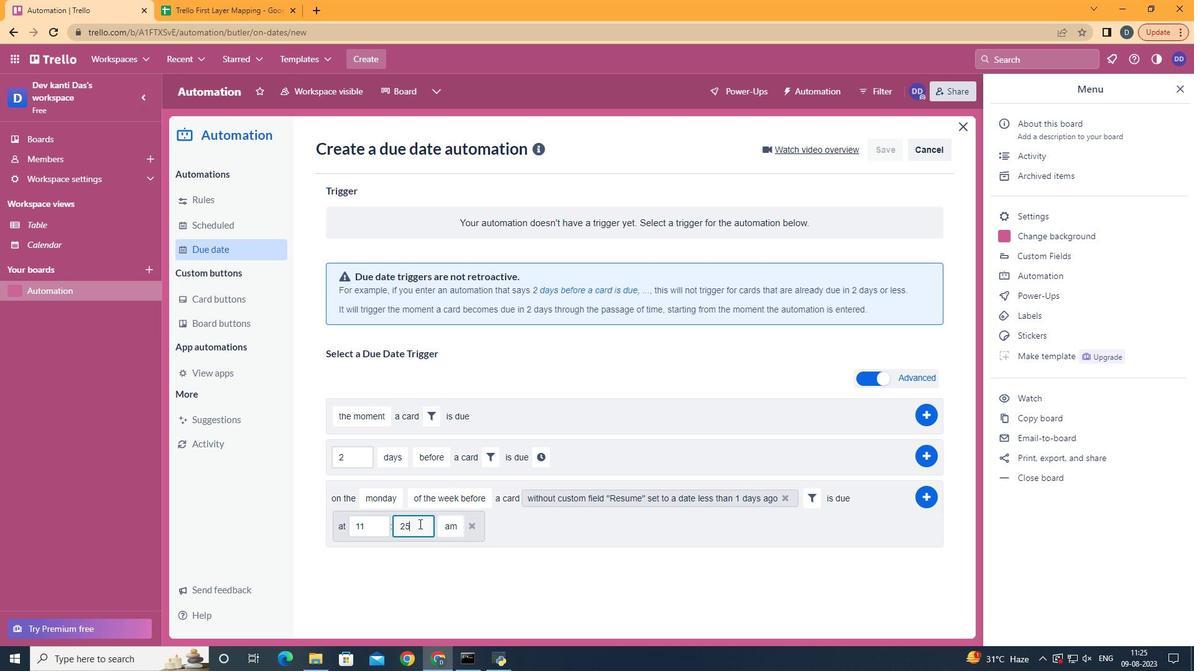
Action: Mouse moved to (426, 531)
Screenshot: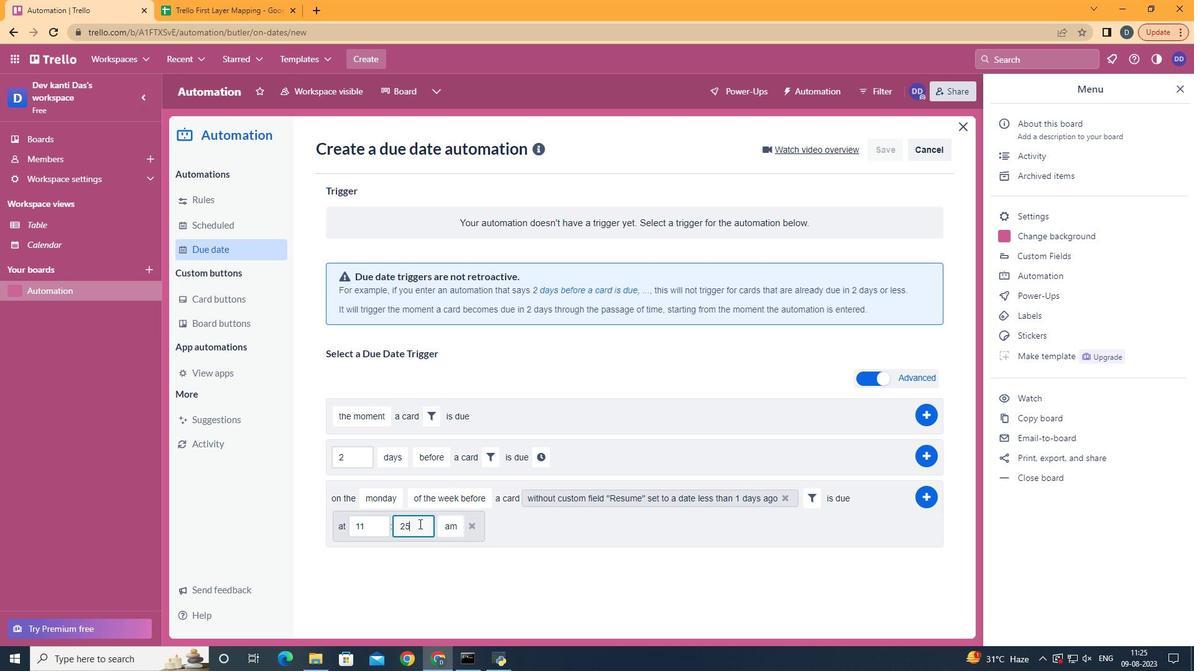 
Action: Key pressed <Key.backspace><Key.backspace>00
Screenshot: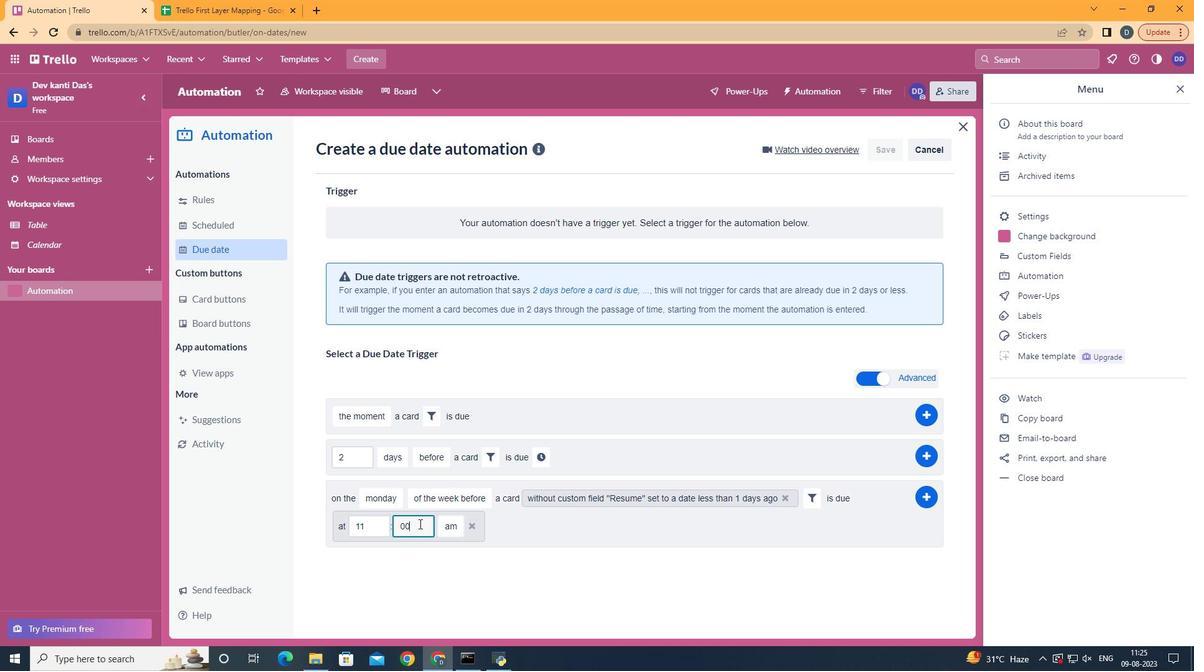 
Action: Mouse moved to (941, 501)
Screenshot: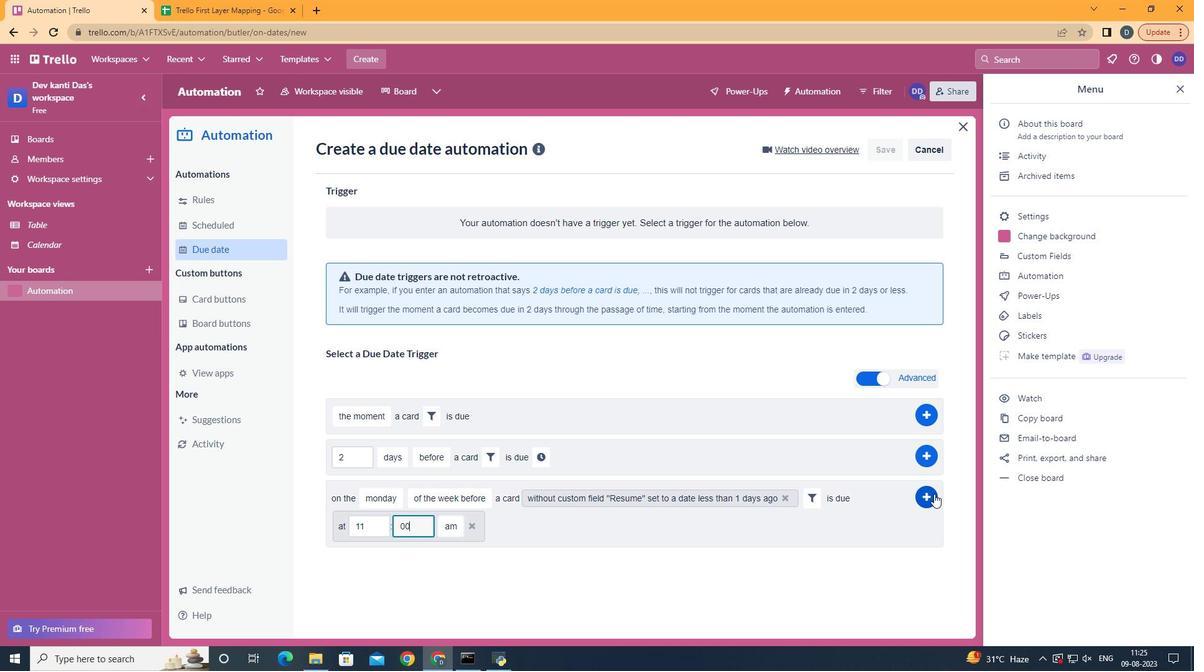 
Action: Mouse pressed left at (941, 501)
Screenshot: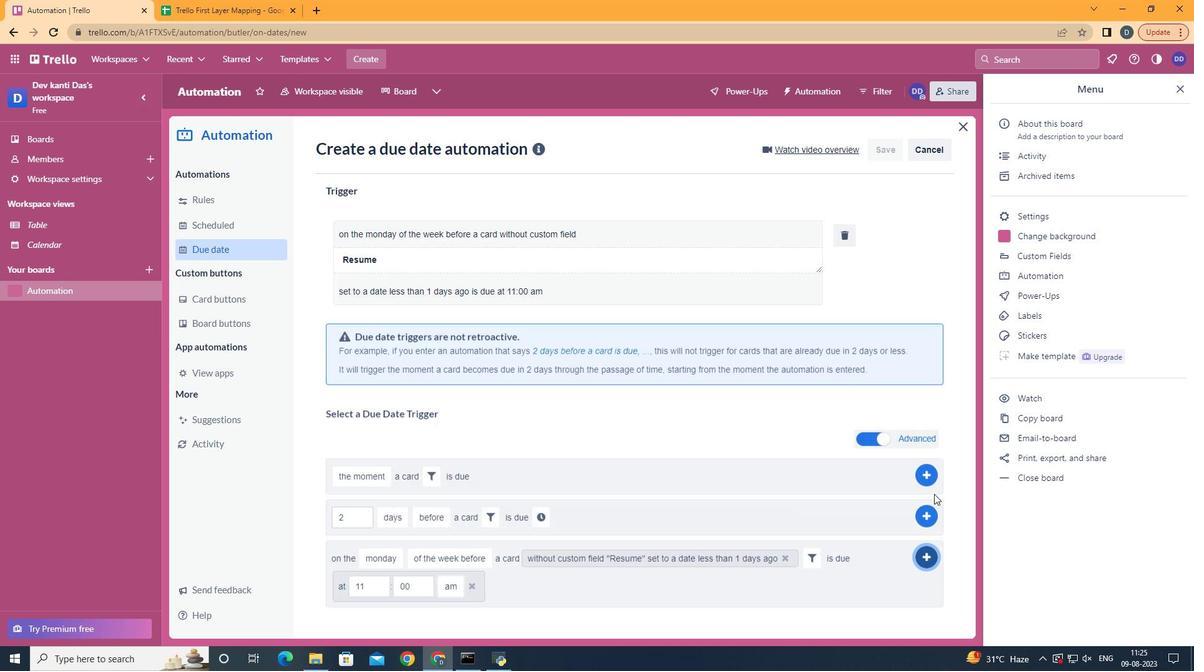 
Action: Mouse moved to (826, 280)
Screenshot: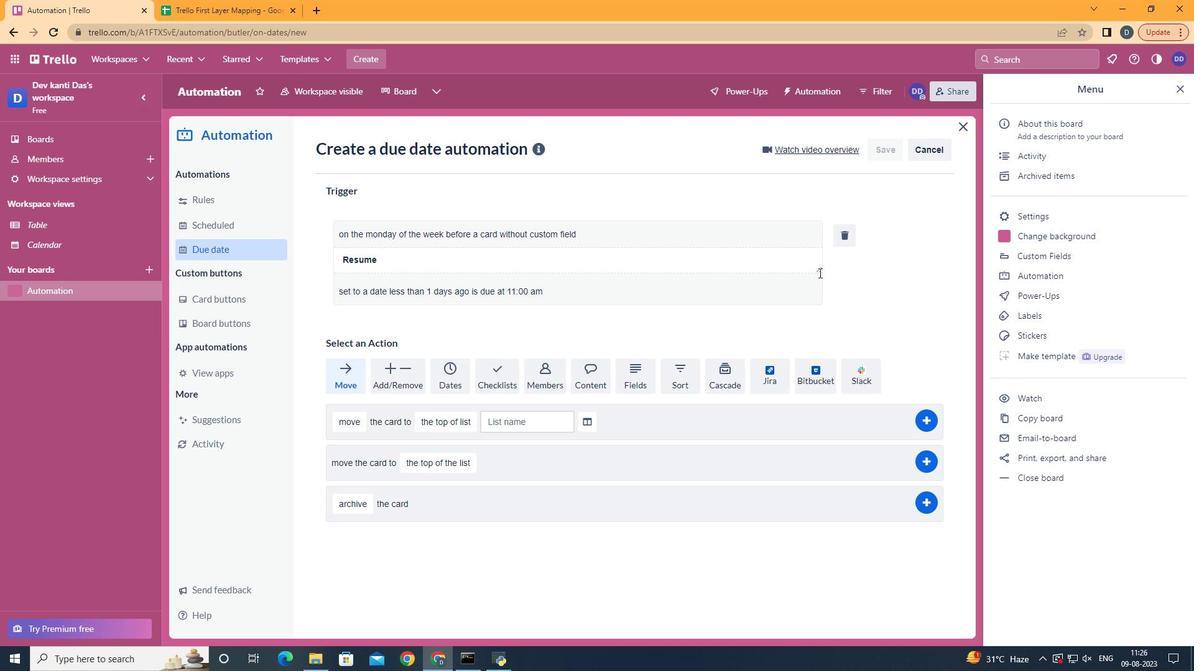 
